 Task: Open Card Card0000000259 in Board Board0000000065 in Workspace WS0000000022 in Trello. Add Member Ayush98111@gmail.com to Card Card0000000259 in Board Board0000000065 in Workspace WS0000000022 in Trello. Add Orange Label titled Label0000000259 to Card Card0000000259 in Board Board0000000065 in Workspace WS0000000022 in Trello. Add Checklist CL0000000259 to Card Card0000000259 in Board Board0000000065 in Workspace WS0000000022 in Trello. Add Dates with Start Date as Oct 01 2023 and Due Date as Oct 31 2023 to Card Card0000000259 in Board Board0000000065 in Workspace WS0000000022 in Trello
Action: Mouse scrolled (726, 559) with delta (0, 0)
Screenshot: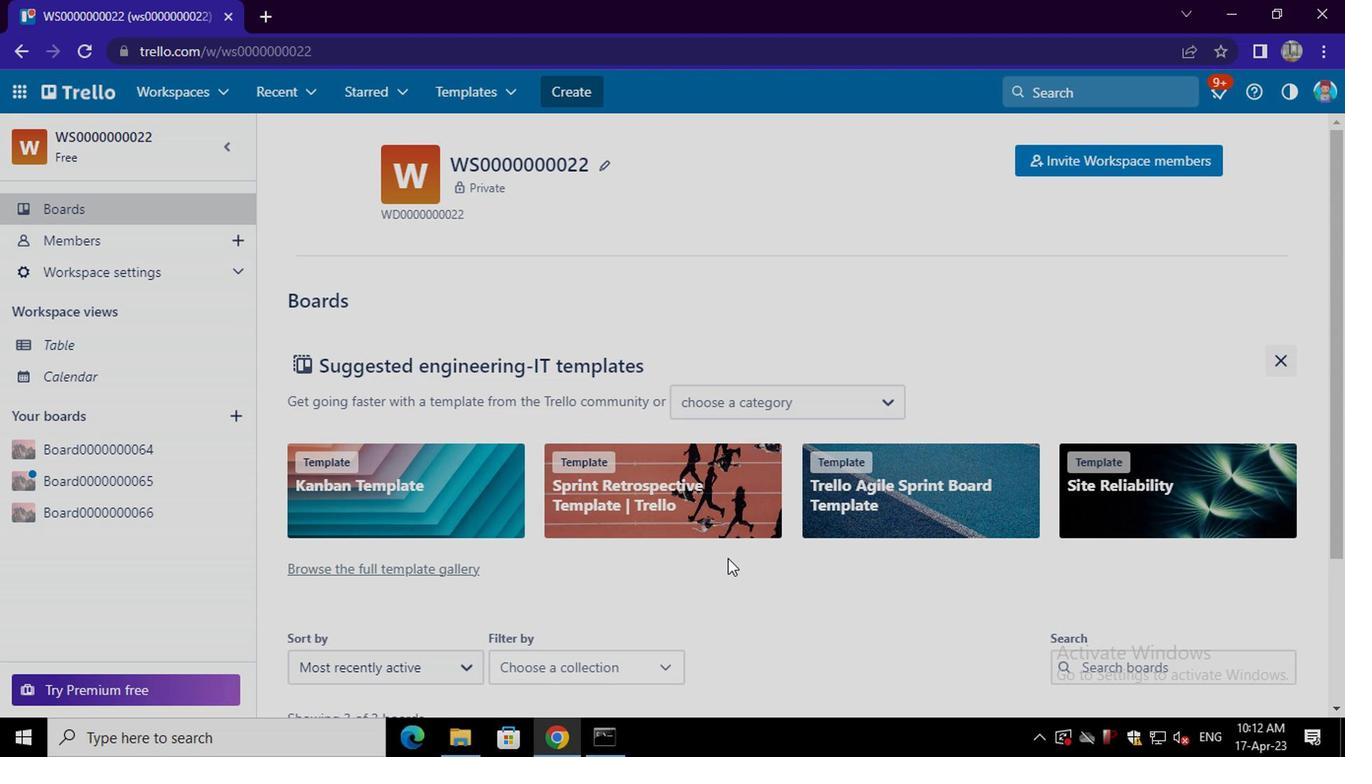 
Action: Mouse scrolled (726, 559) with delta (0, 0)
Screenshot: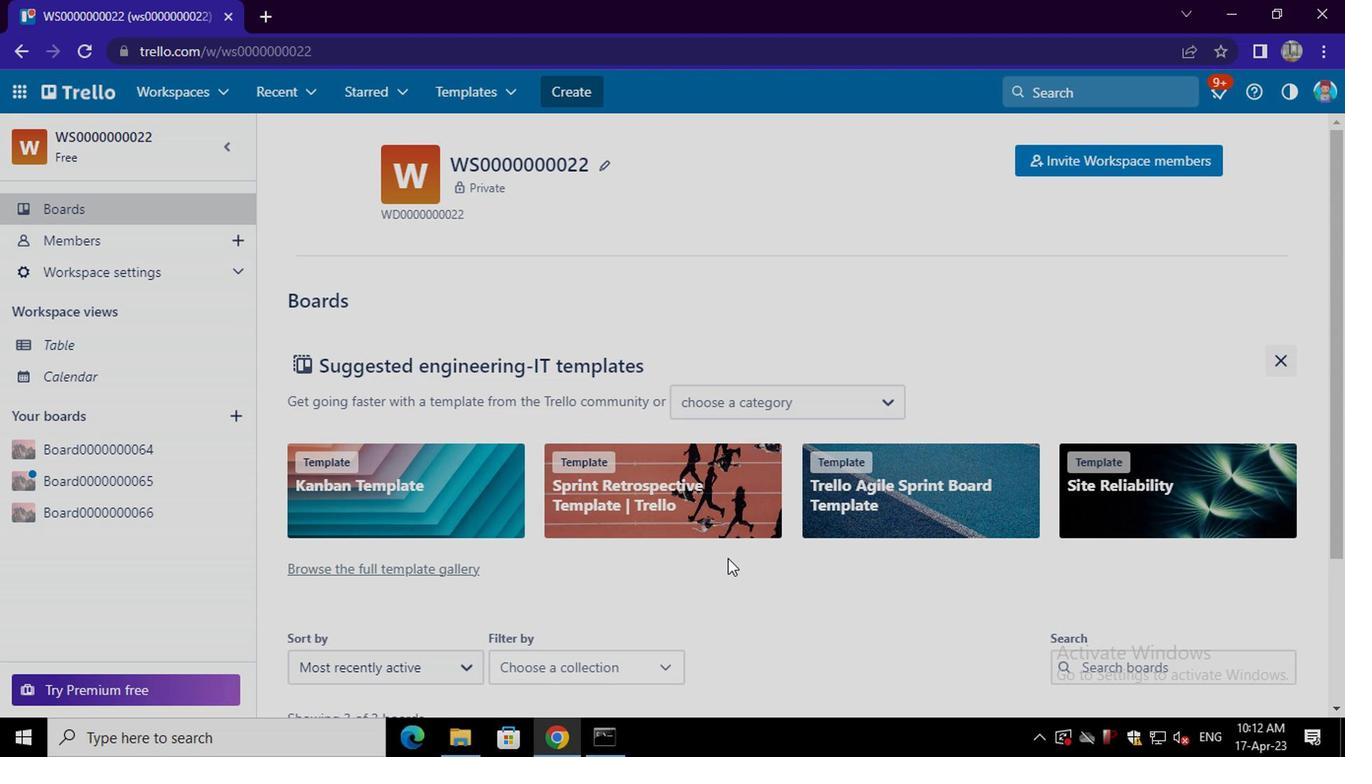 
Action: Mouse scrolled (726, 559) with delta (0, 0)
Screenshot: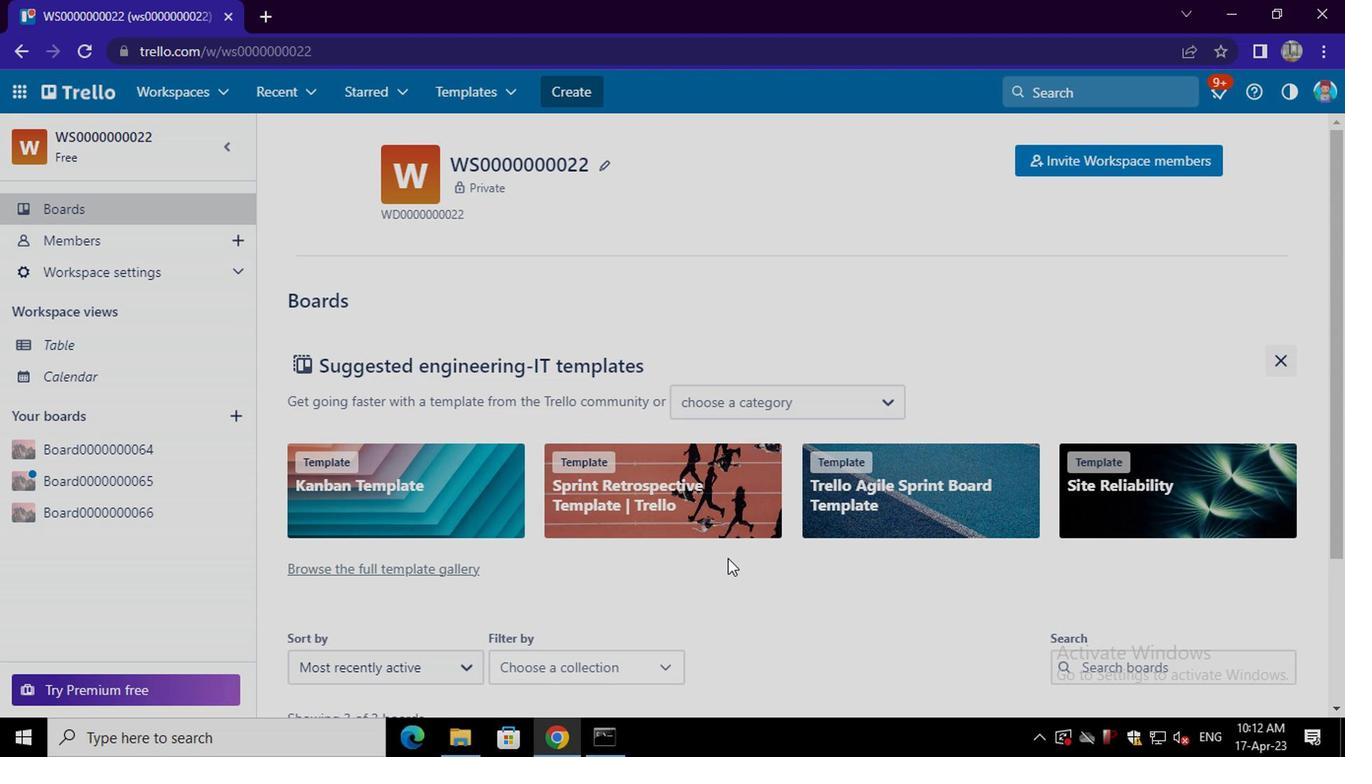 
Action: Mouse scrolled (726, 559) with delta (0, 0)
Screenshot: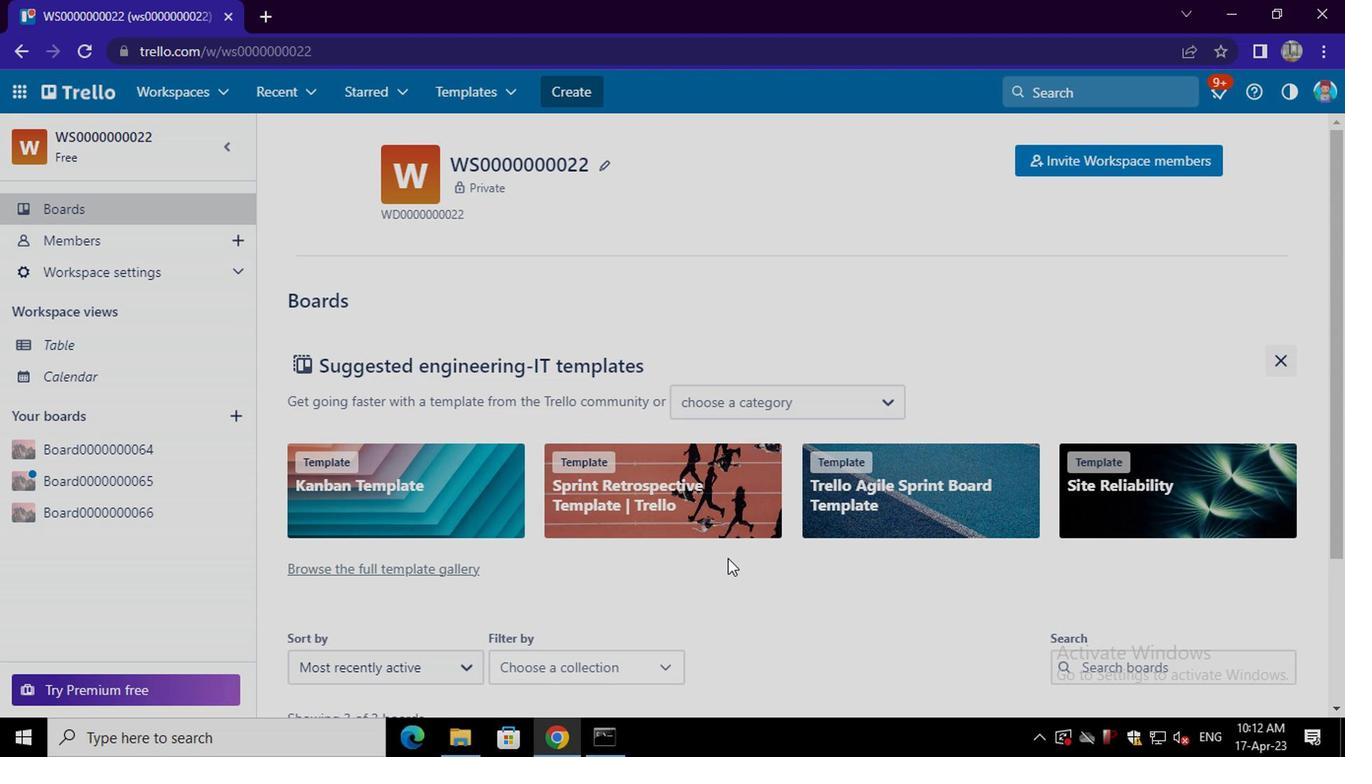 
Action: Mouse moved to (698, 592)
Screenshot: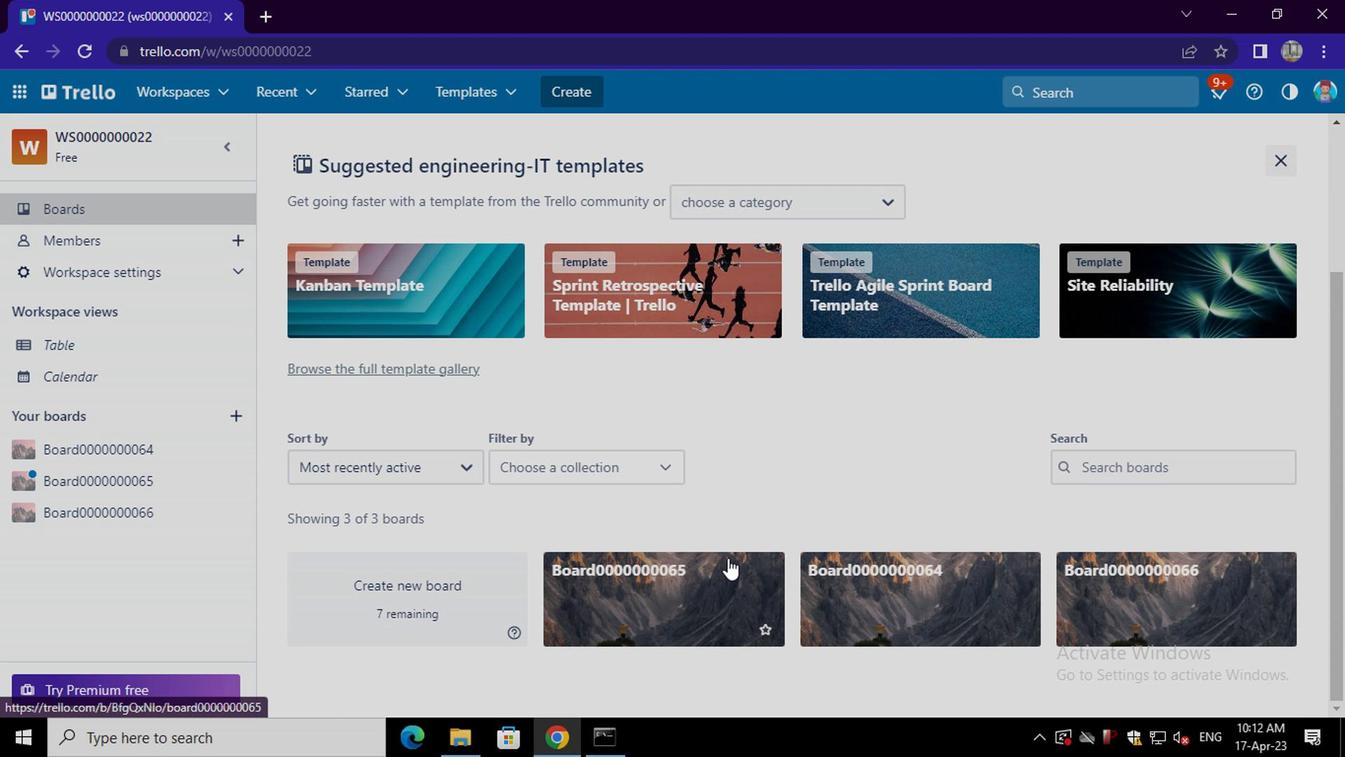
Action: Mouse pressed left at (698, 592)
Screenshot: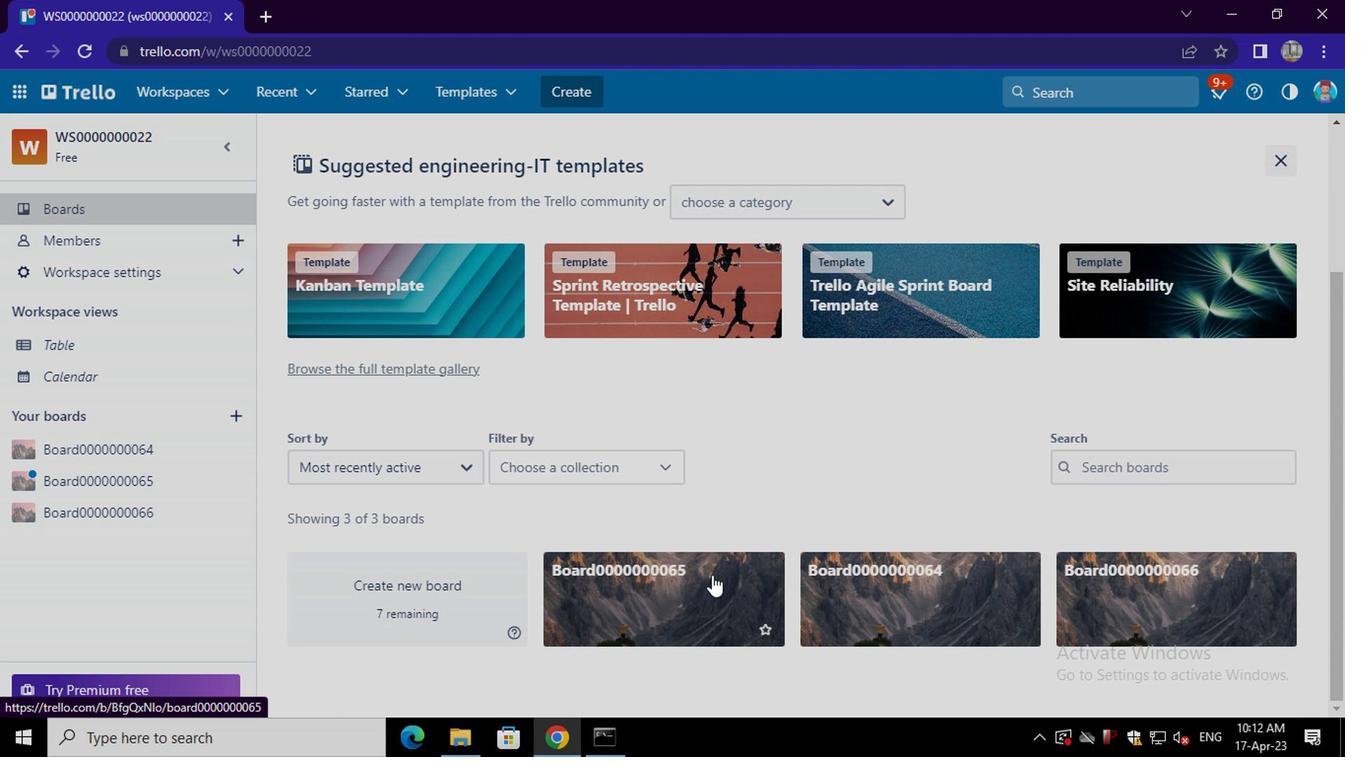 
Action: Mouse moved to (513, 524)
Screenshot: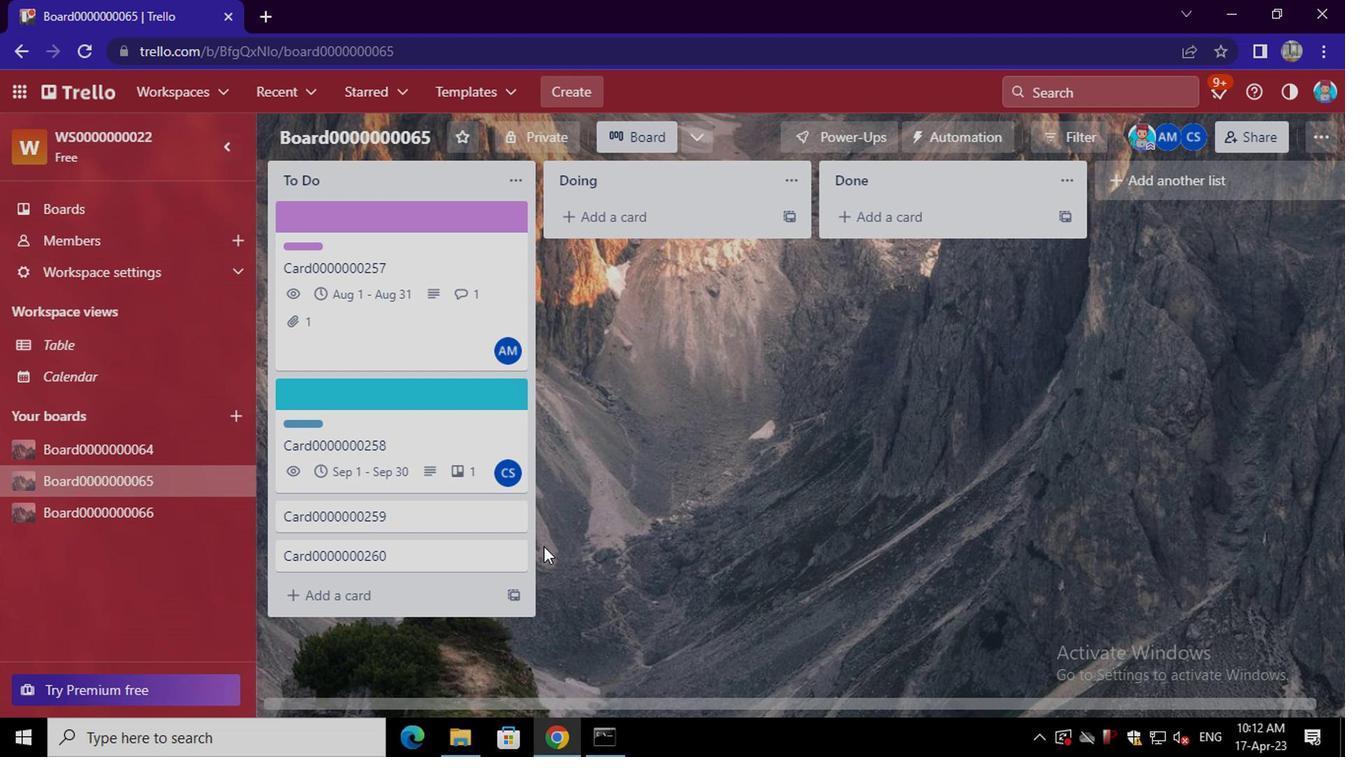 
Action: Mouse pressed left at (513, 524)
Screenshot: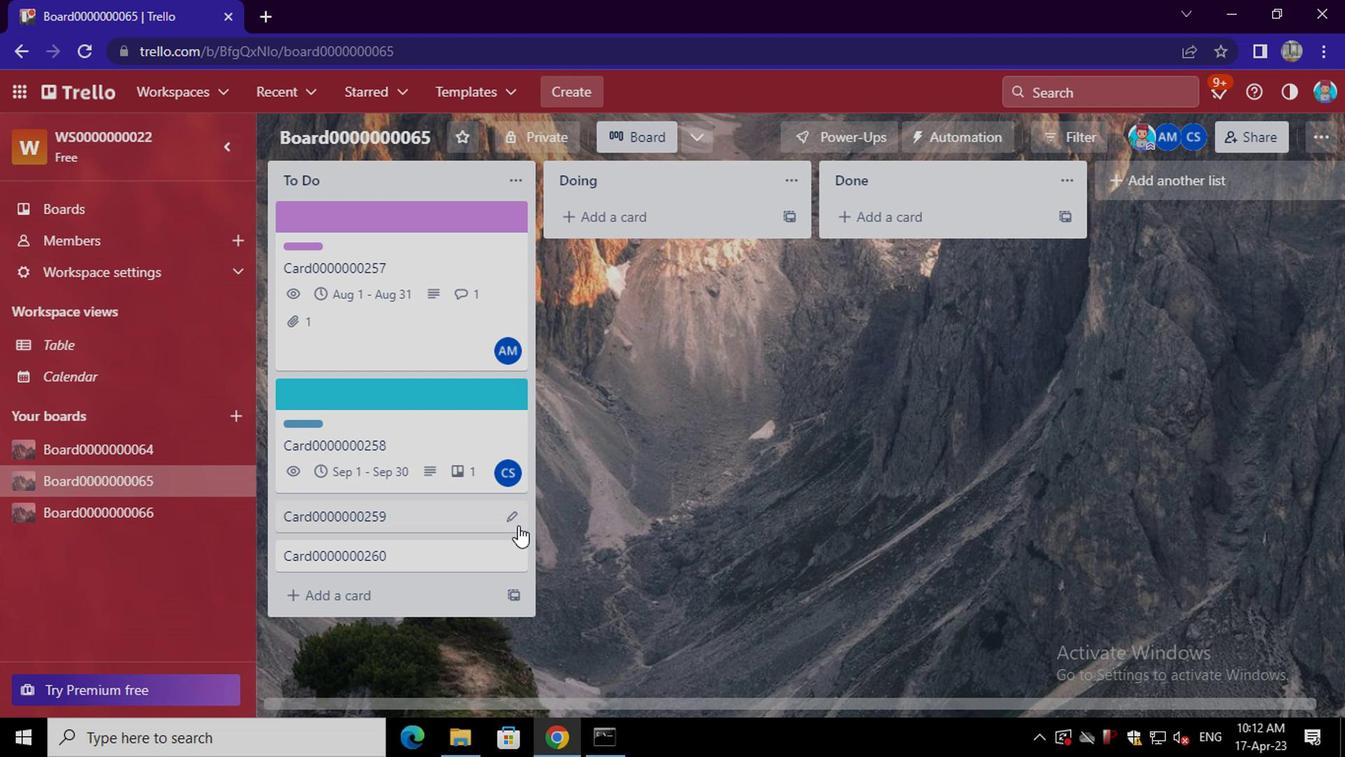 
Action: Mouse moved to (605, 375)
Screenshot: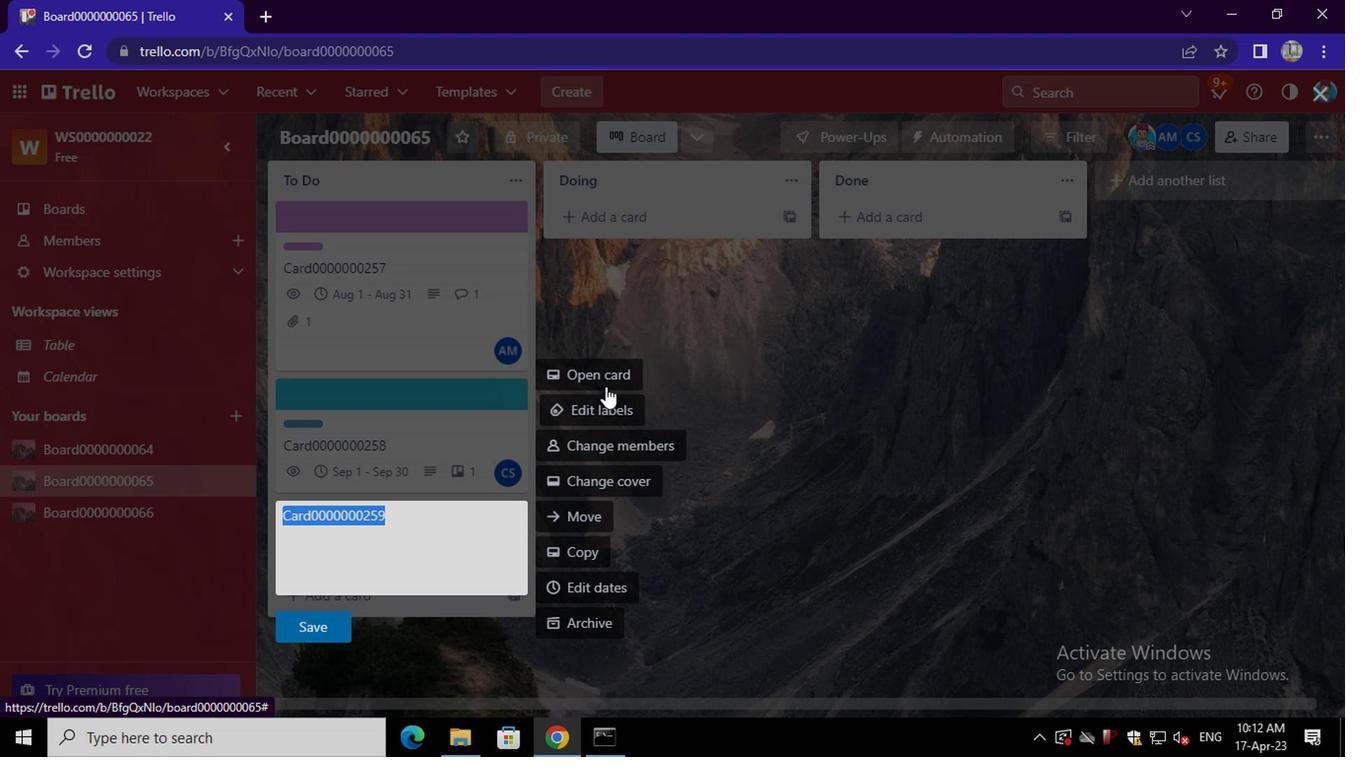 
Action: Mouse pressed left at (605, 375)
Screenshot: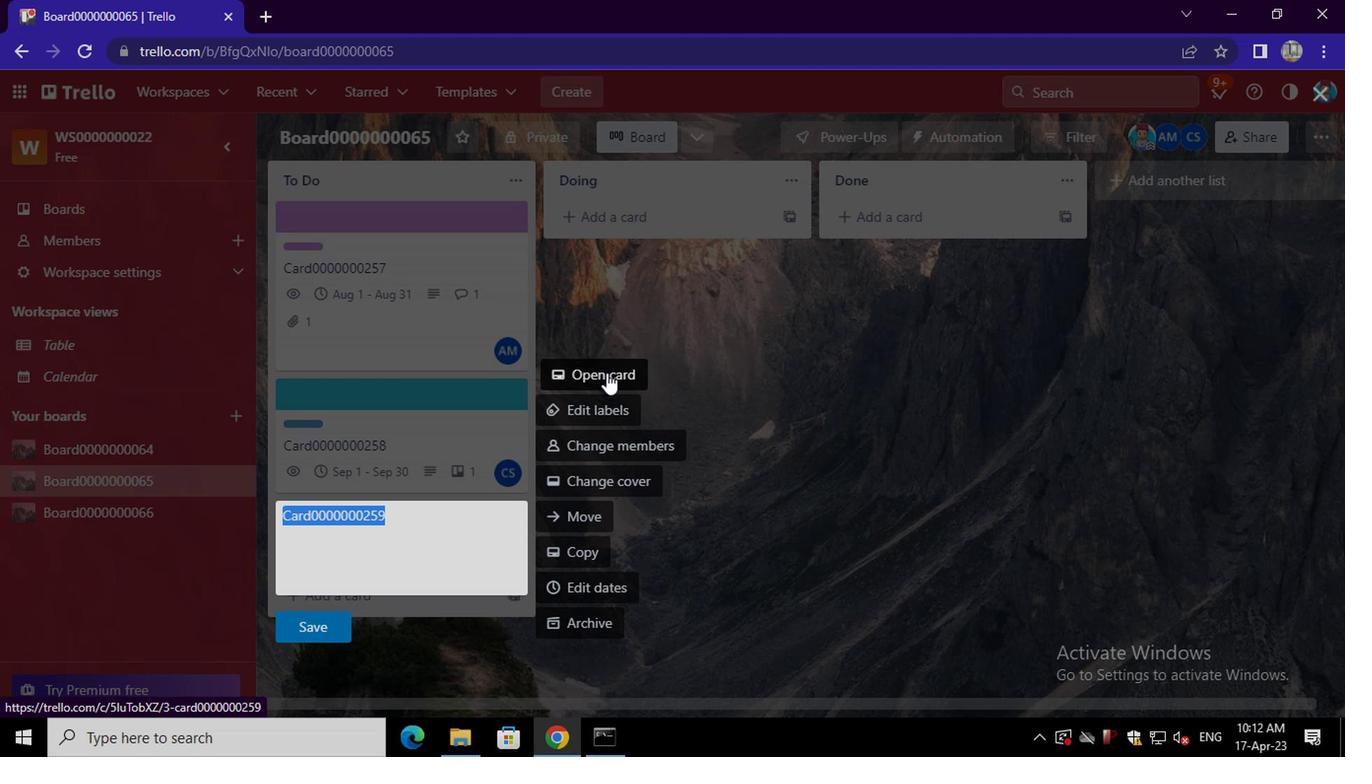 
Action: Mouse moved to (953, 312)
Screenshot: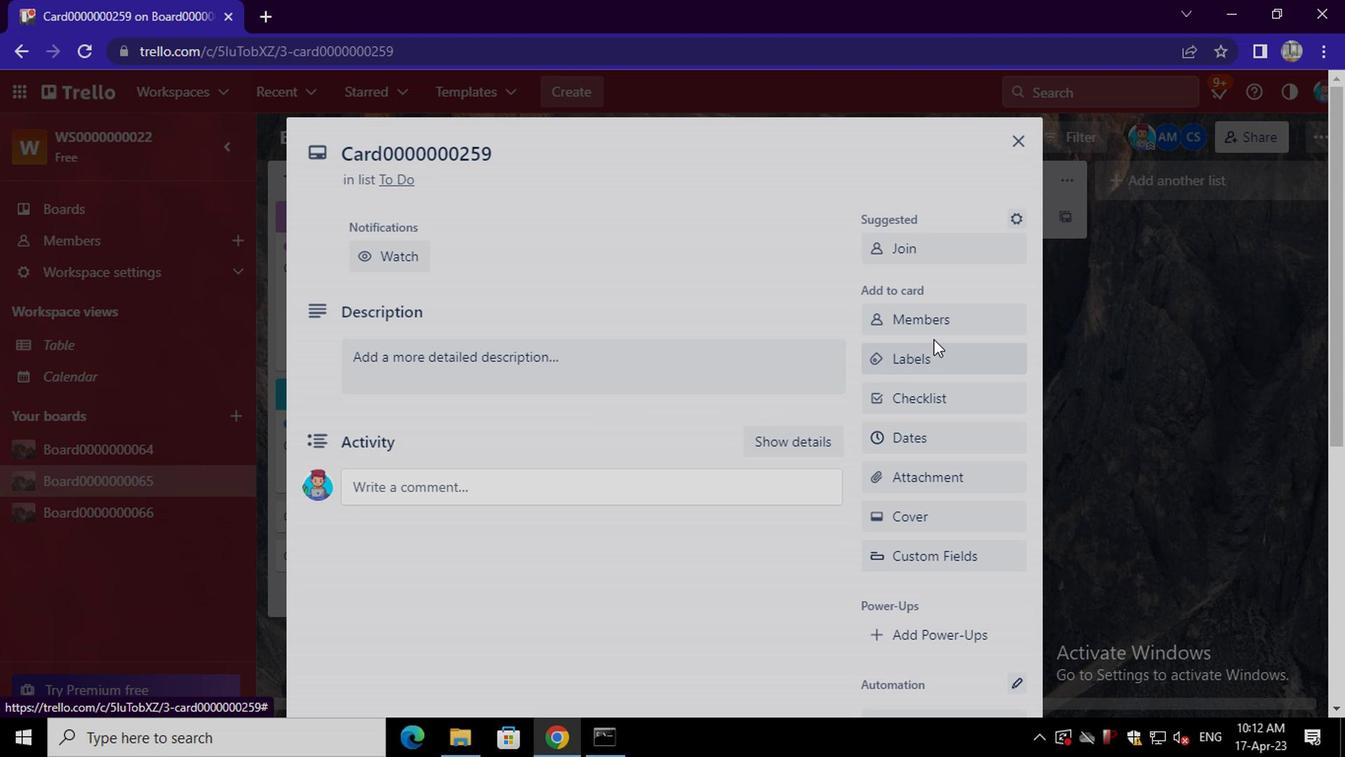 
Action: Mouse pressed left at (953, 312)
Screenshot: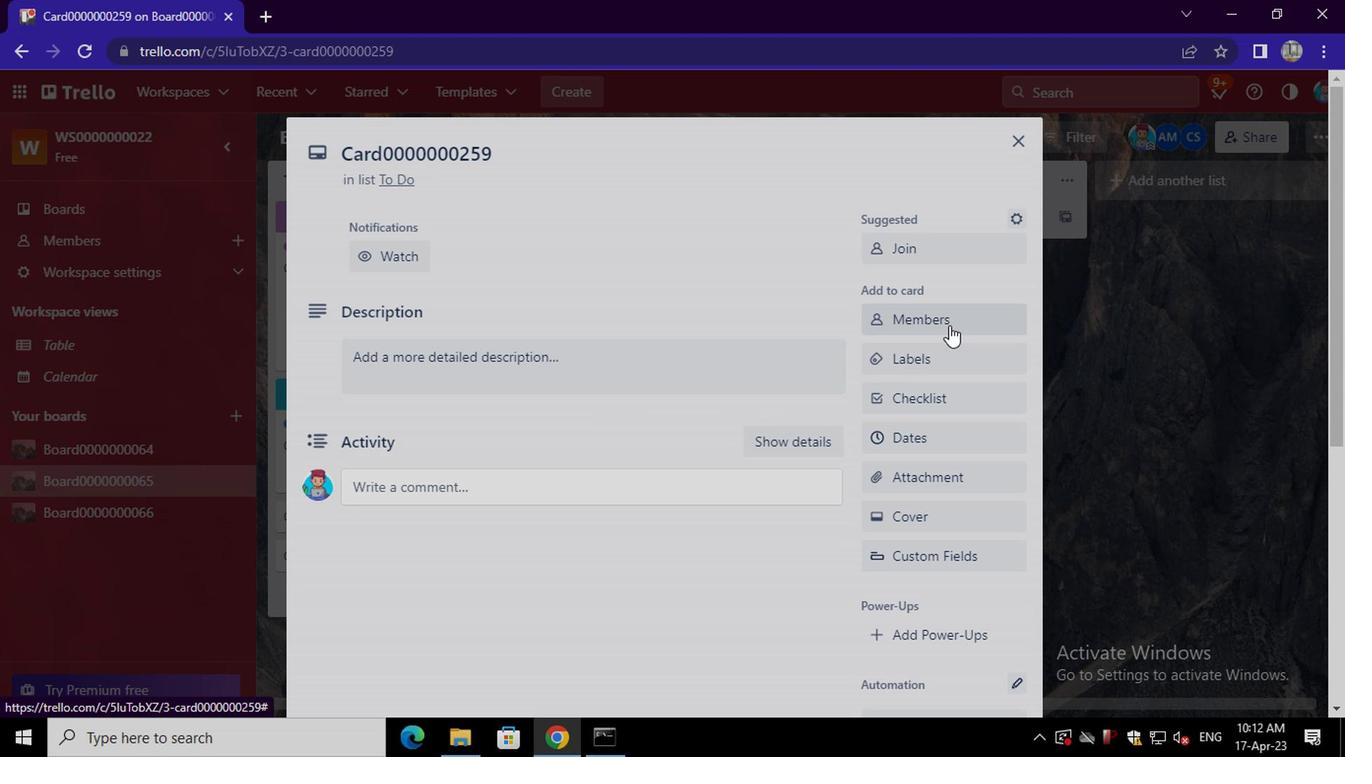 
Action: Mouse moved to (930, 407)
Screenshot: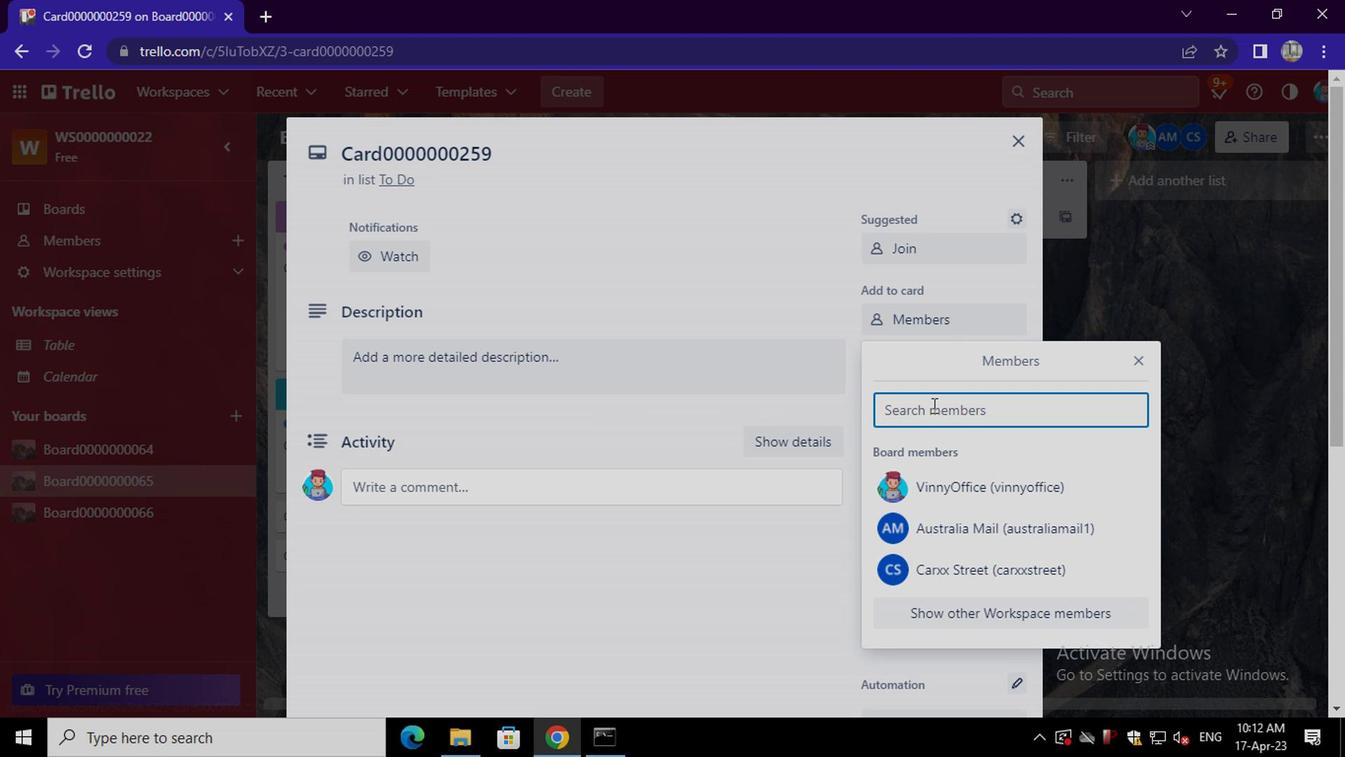 
Action: Mouse pressed left at (930, 407)
Screenshot: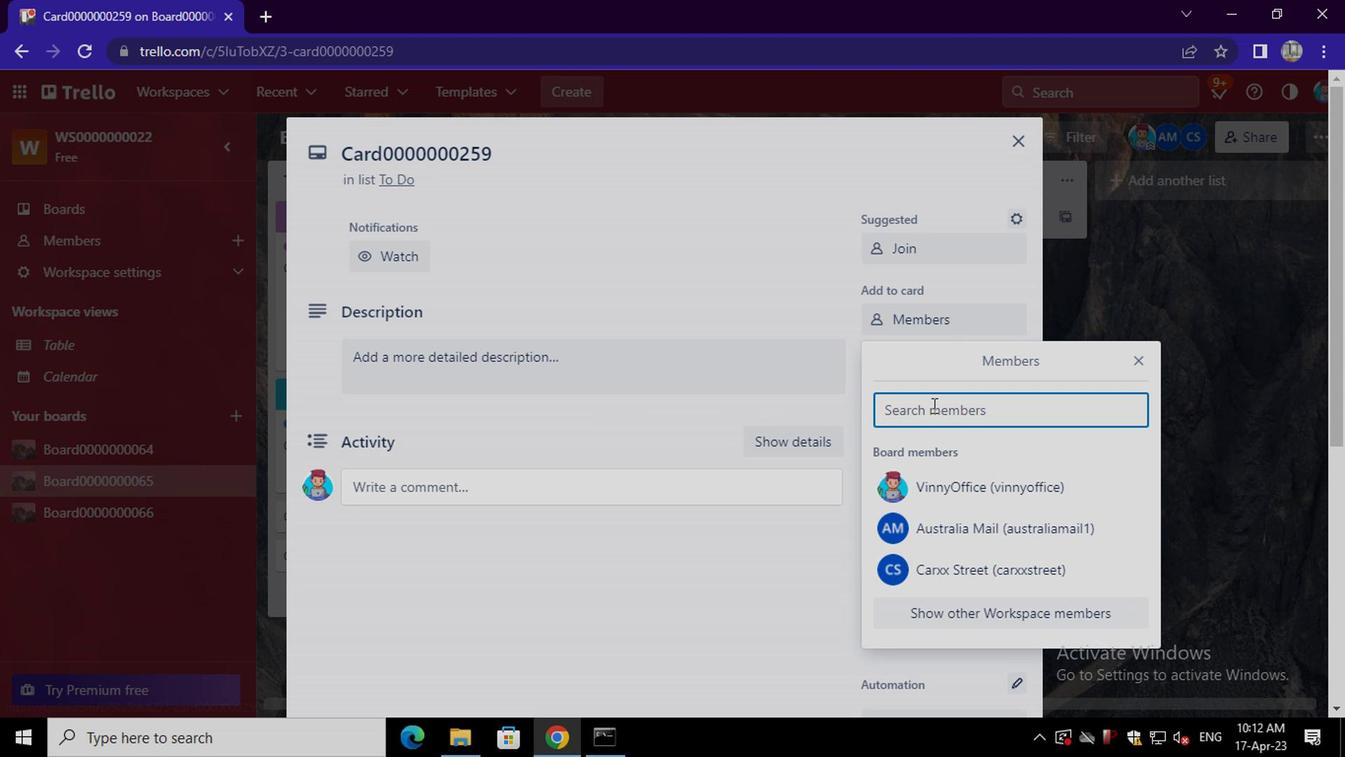 
Action: Mouse moved to (931, 407)
Screenshot: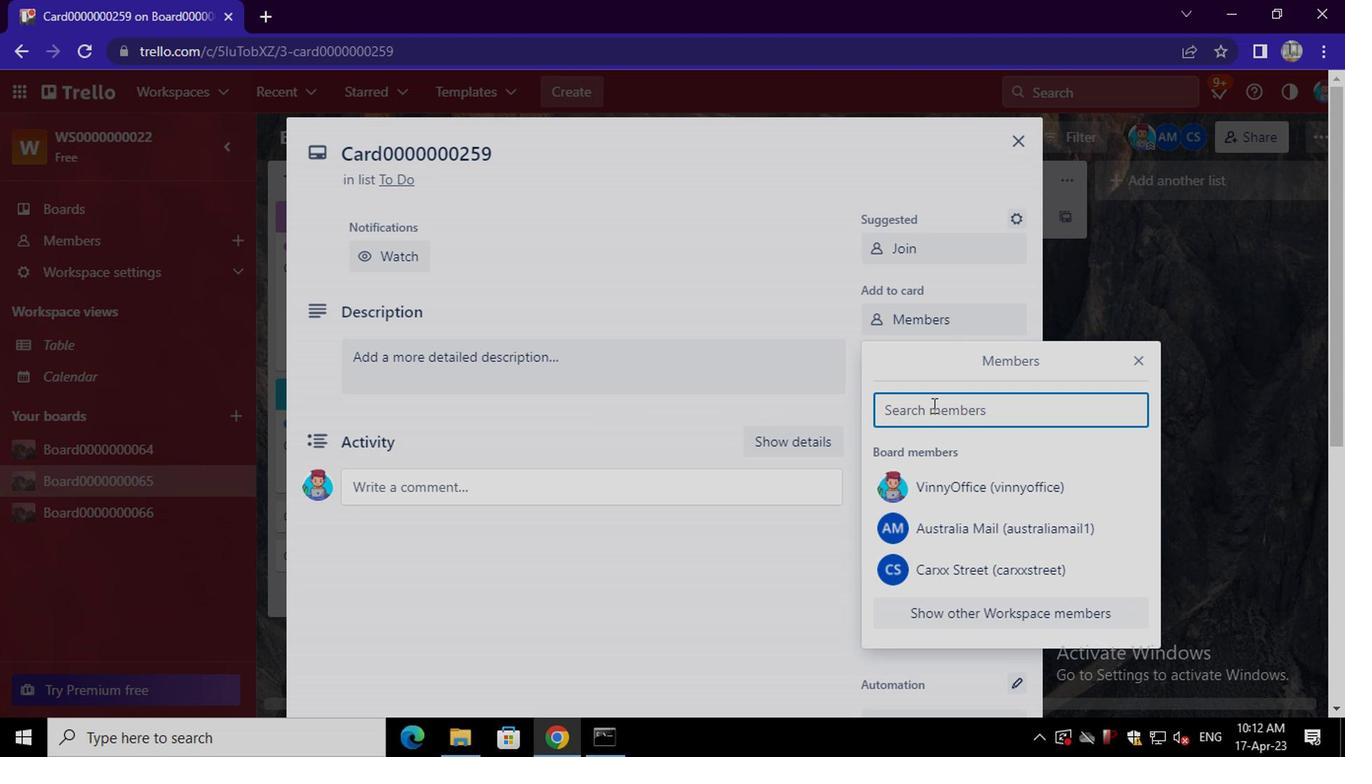 
Action: Key pressed <Key.shift>AYUSH98111<Key.shift>@GMAIL.COM
Screenshot: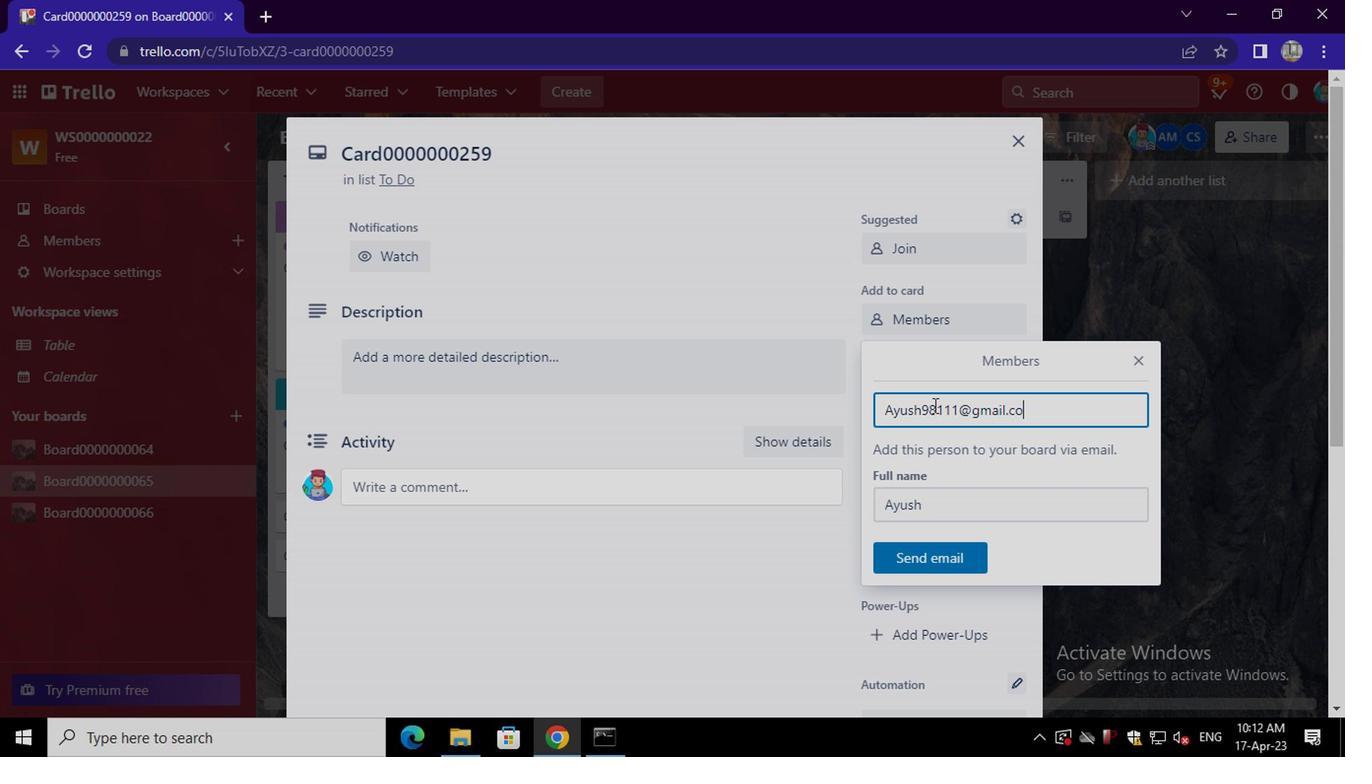 
Action: Mouse moved to (966, 562)
Screenshot: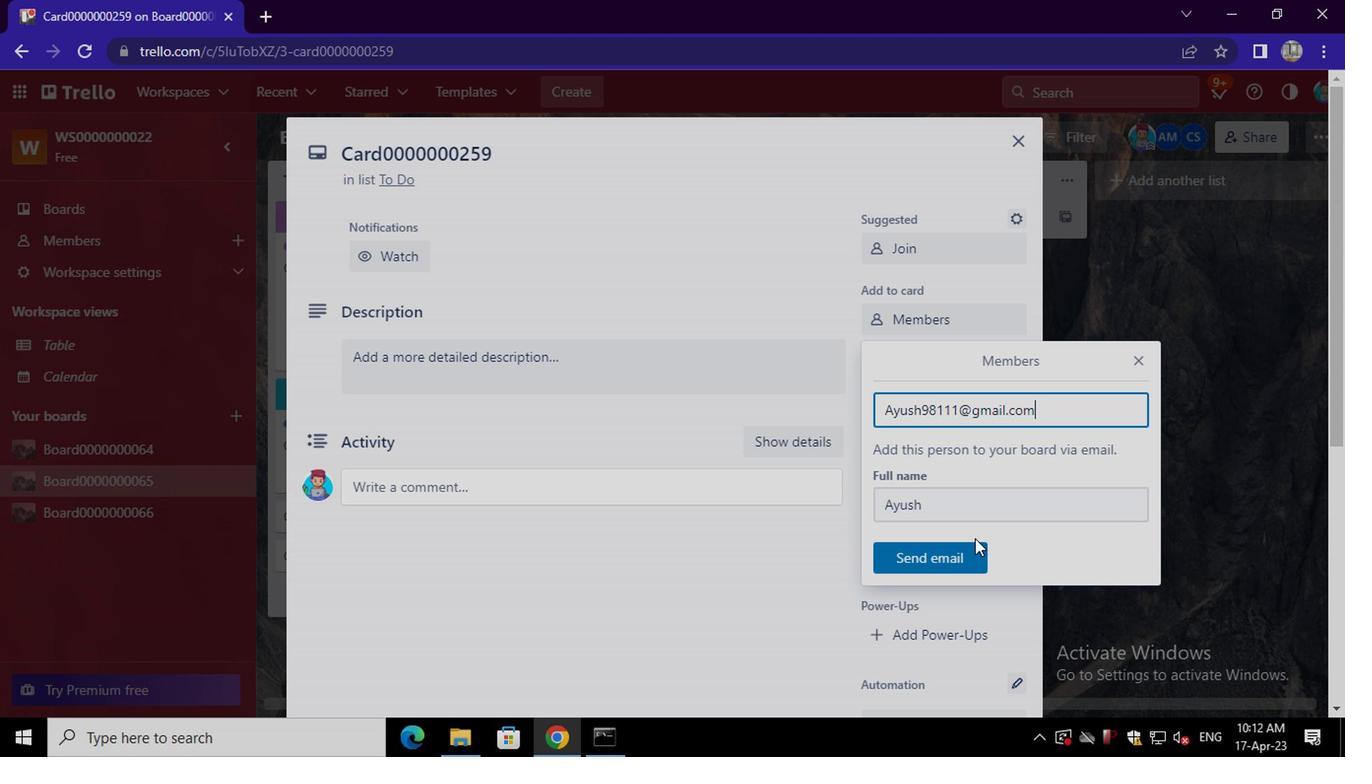 
Action: Mouse pressed left at (966, 562)
Screenshot: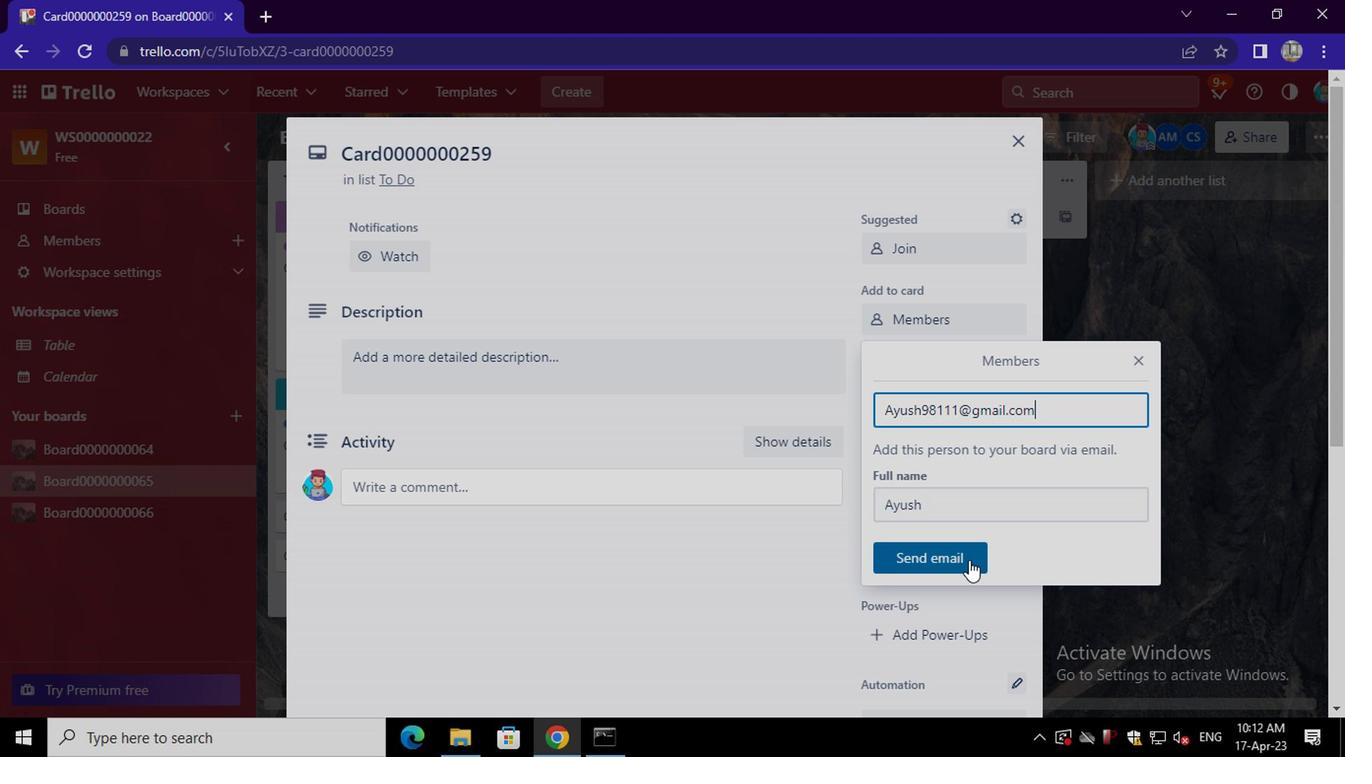 
Action: Mouse moved to (923, 356)
Screenshot: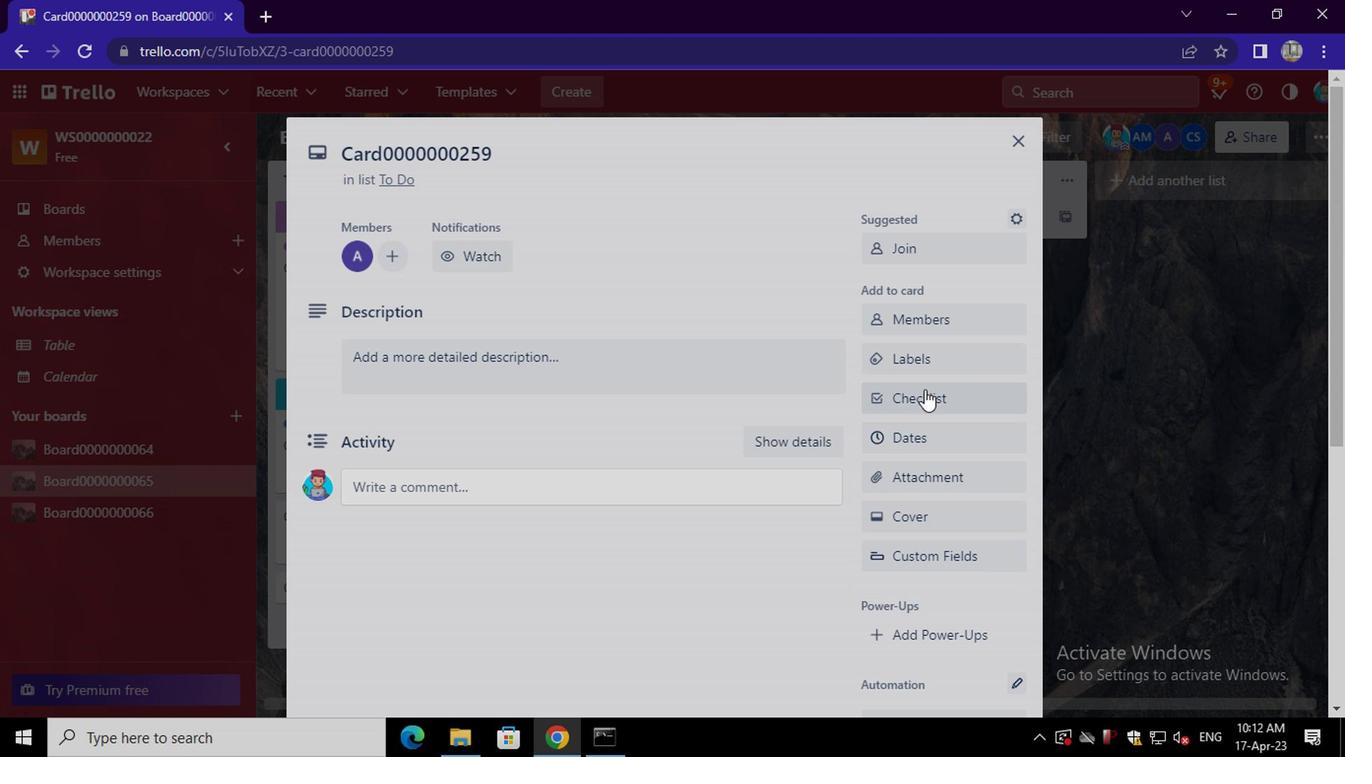 
Action: Mouse pressed left at (923, 356)
Screenshot: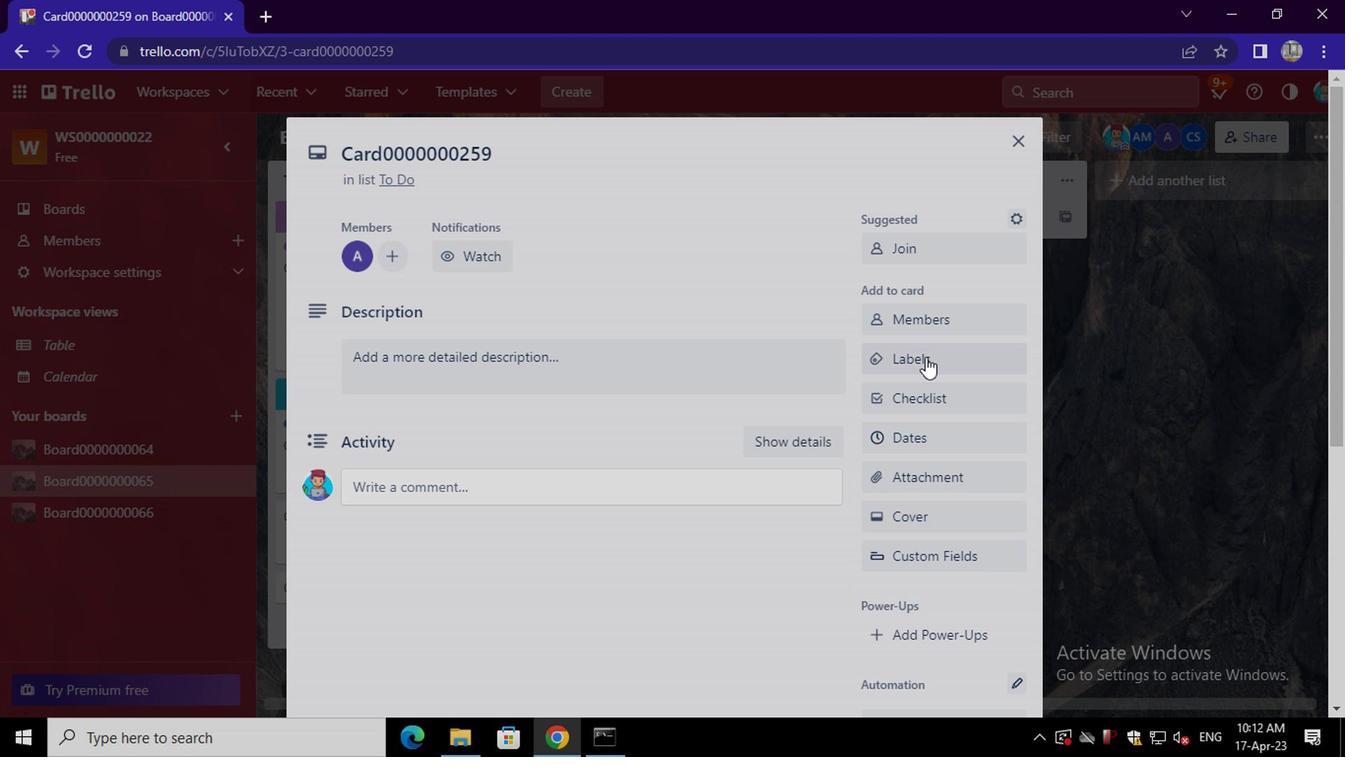 
Action: Mouse moved to (963, 194)
Screenshot: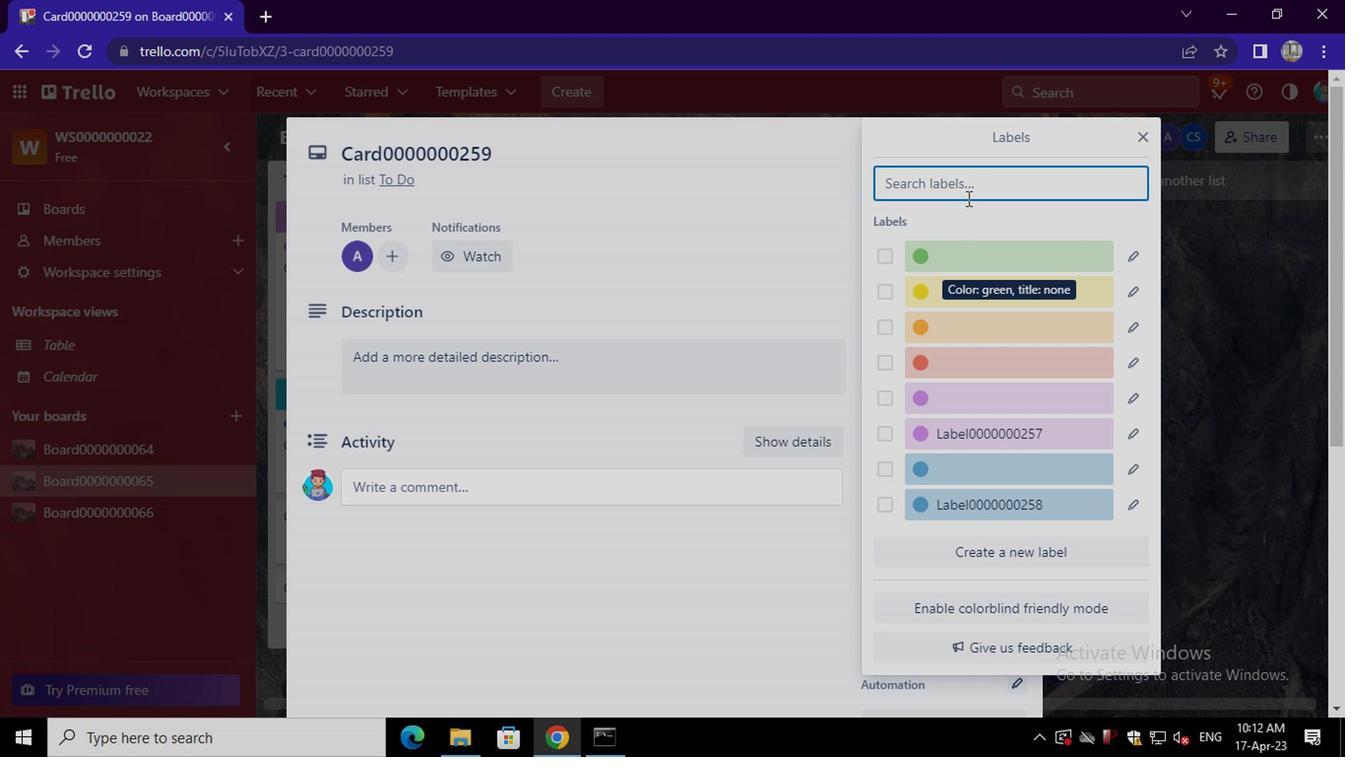 
Action: Mouse pressed left at (963, 194)
Screenshot: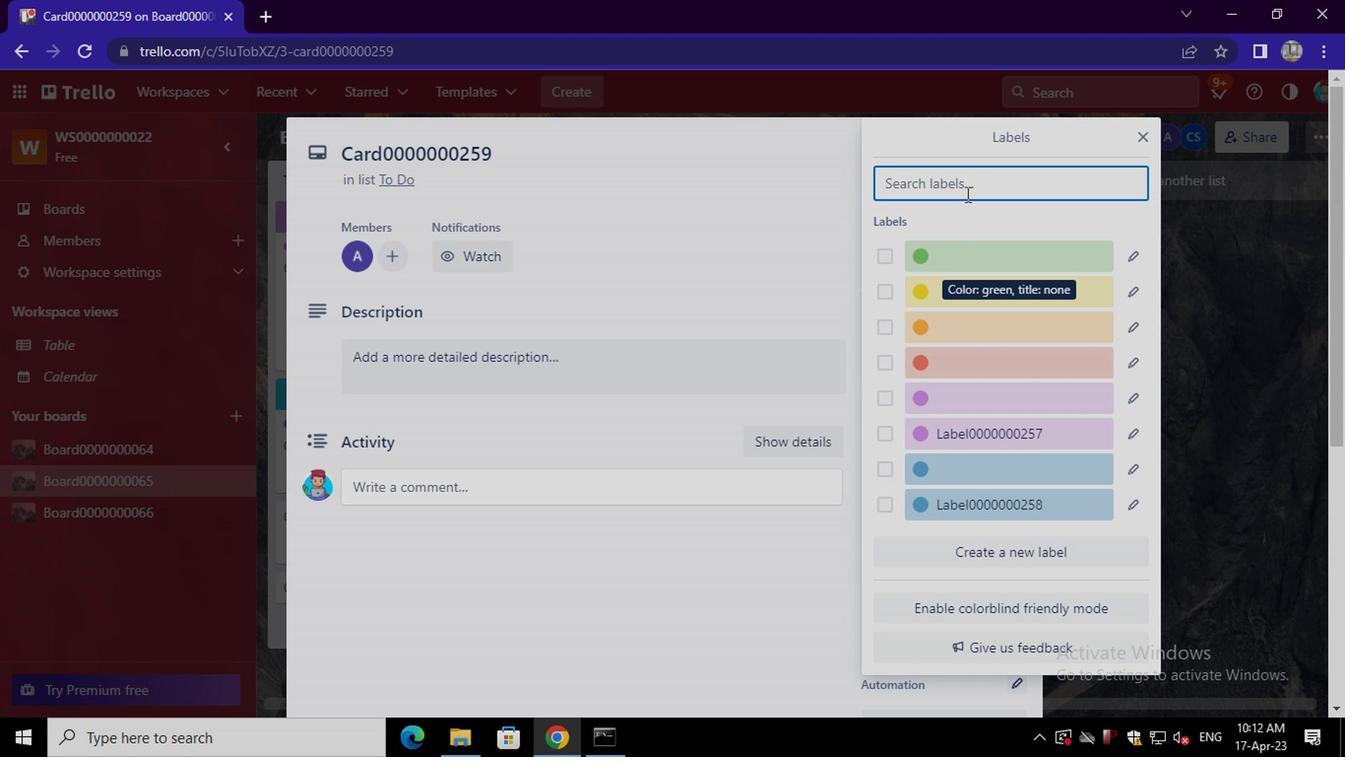 
Action: Key pressed <Key.shift>LABEL0000000259
Screenshot: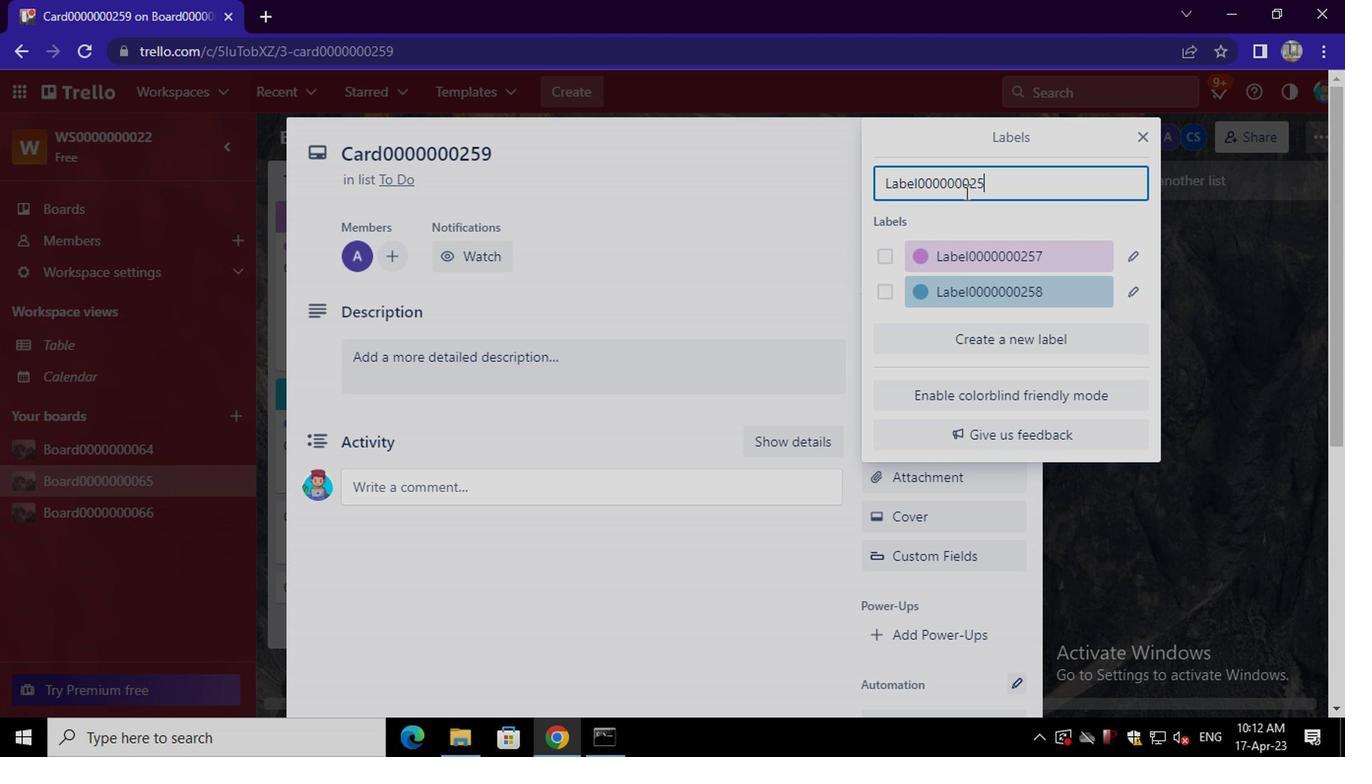 
Action: Mouse moved to (988, 517)
Screenshot: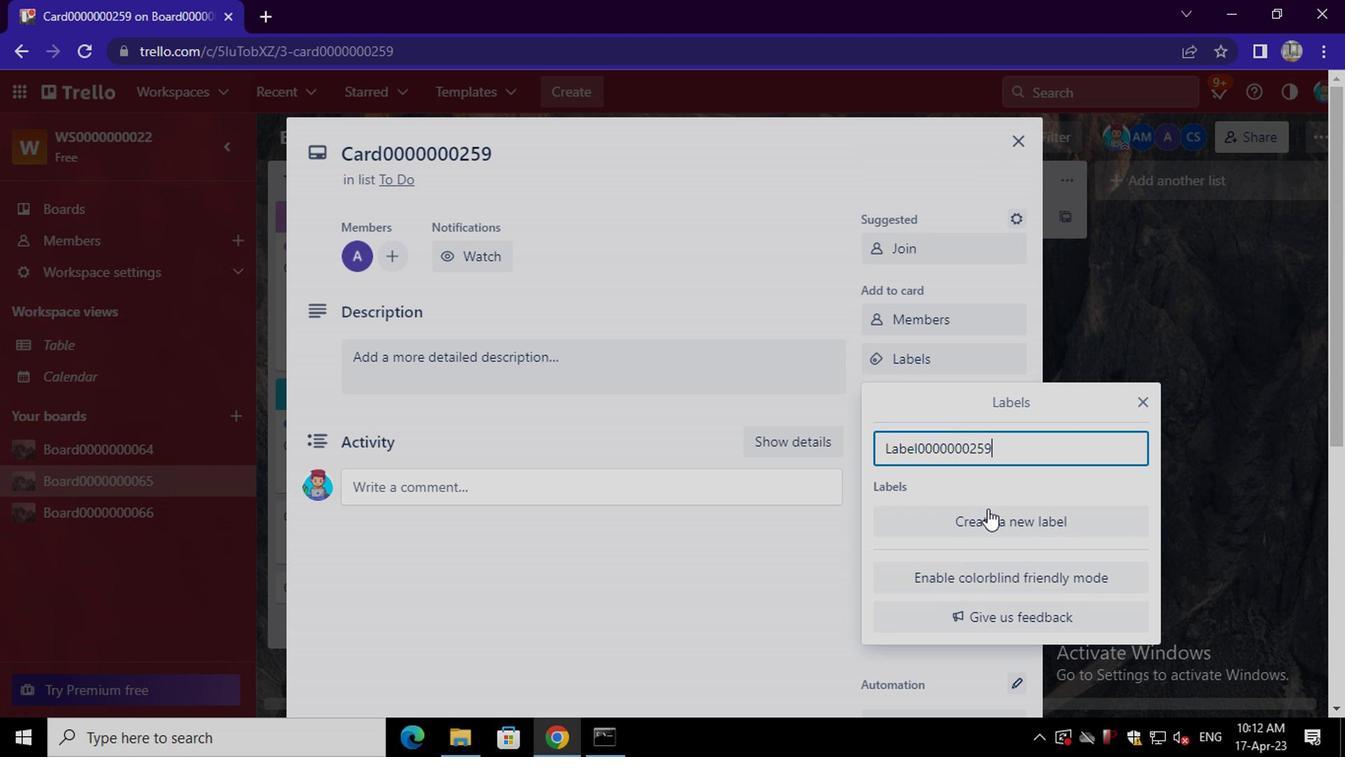 
Action: Mouse pressed left at (988, 517)
Screenshot: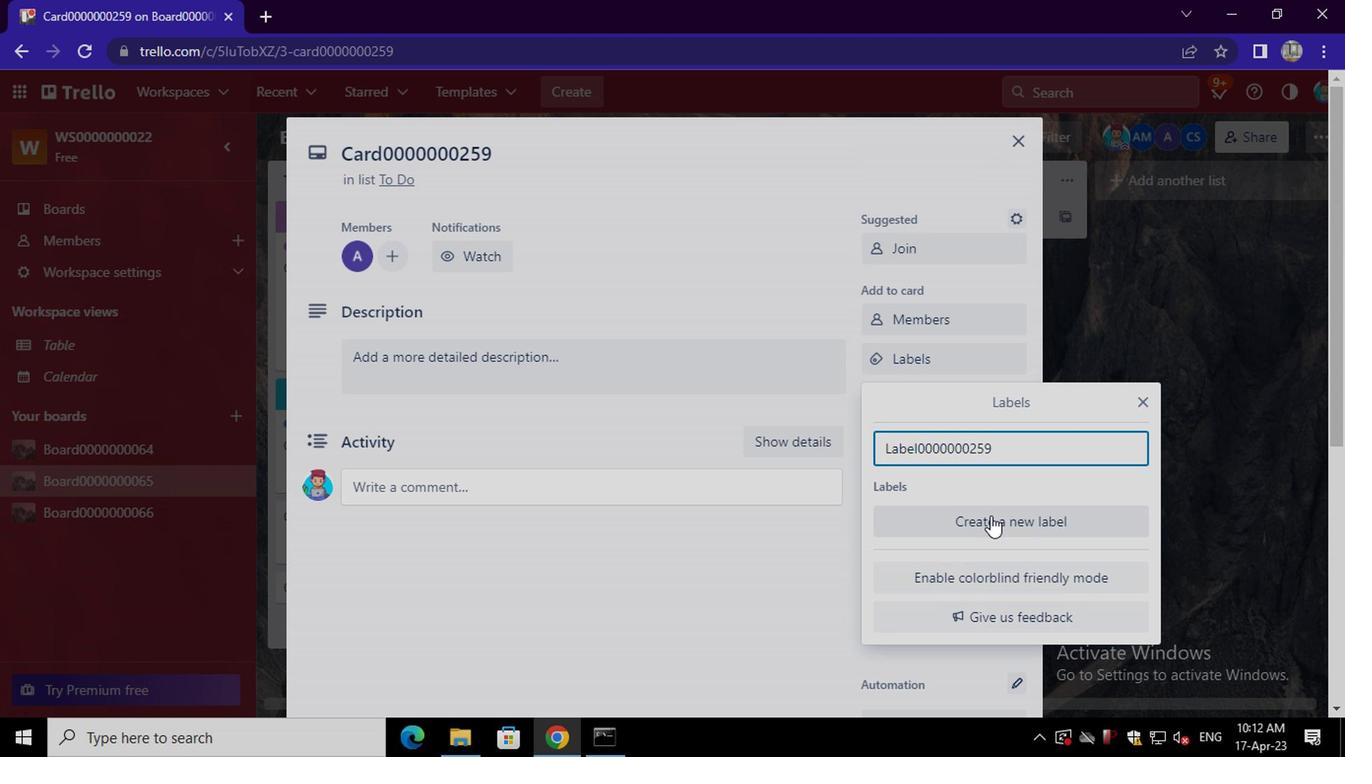 
Action: Mouse moved to (997, 424)
Screenshot: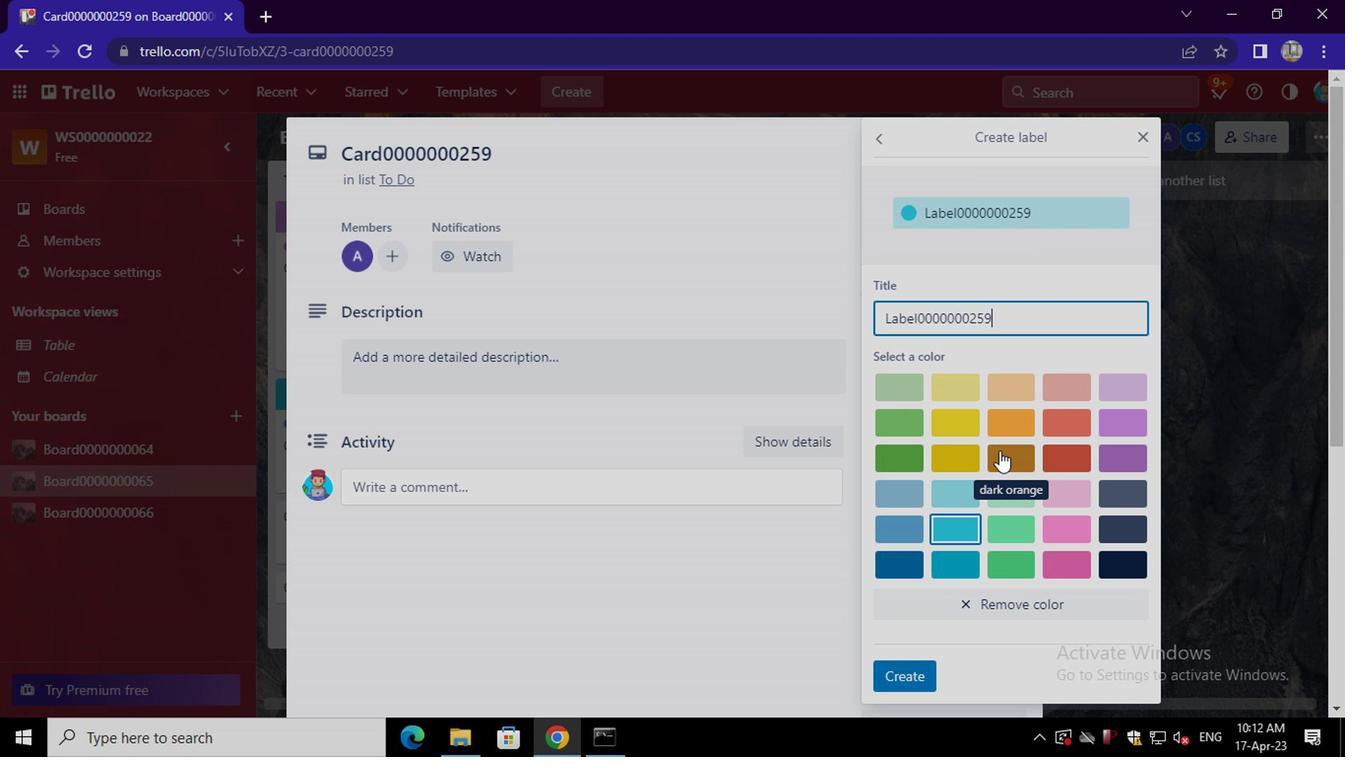 
Action: Mouse pressed left at (997, 424)
Screenshot: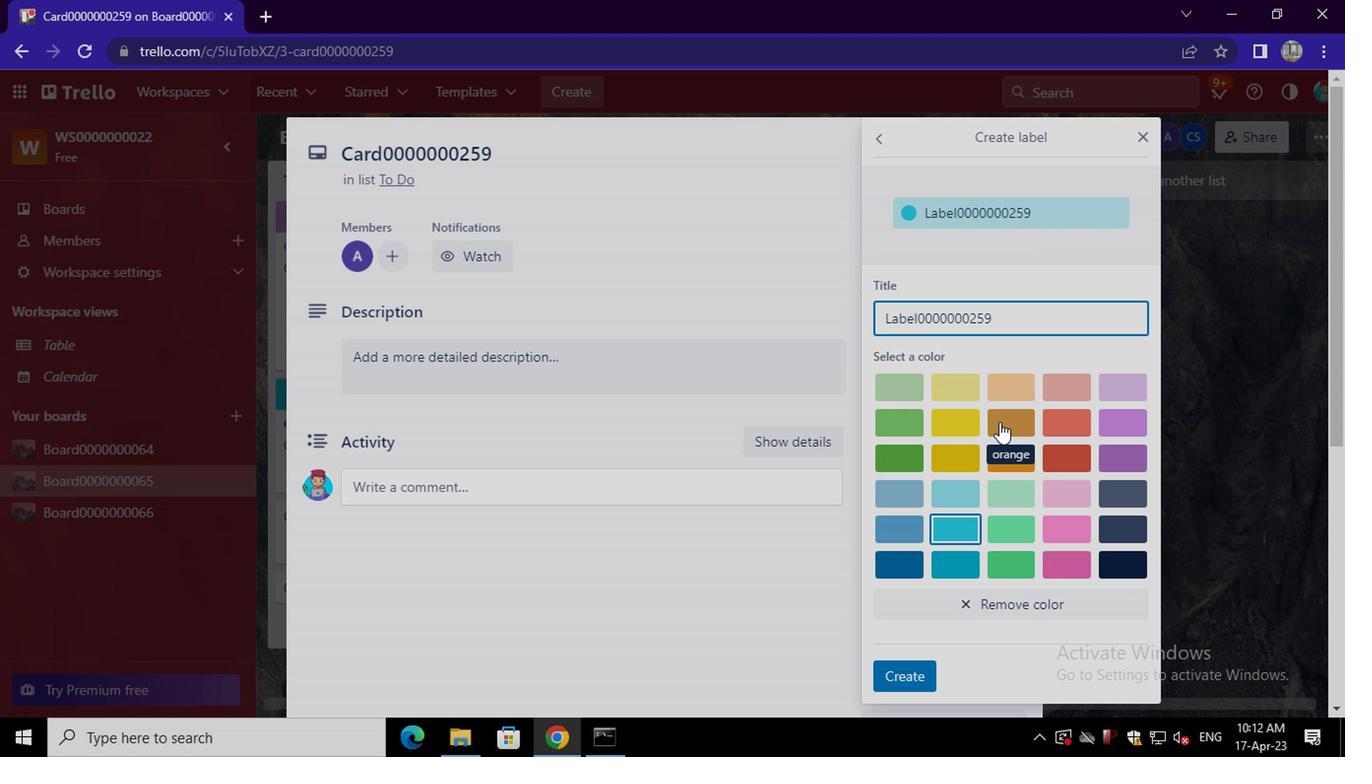 
Action: Mouse moved to (916, 672)
Screenshot: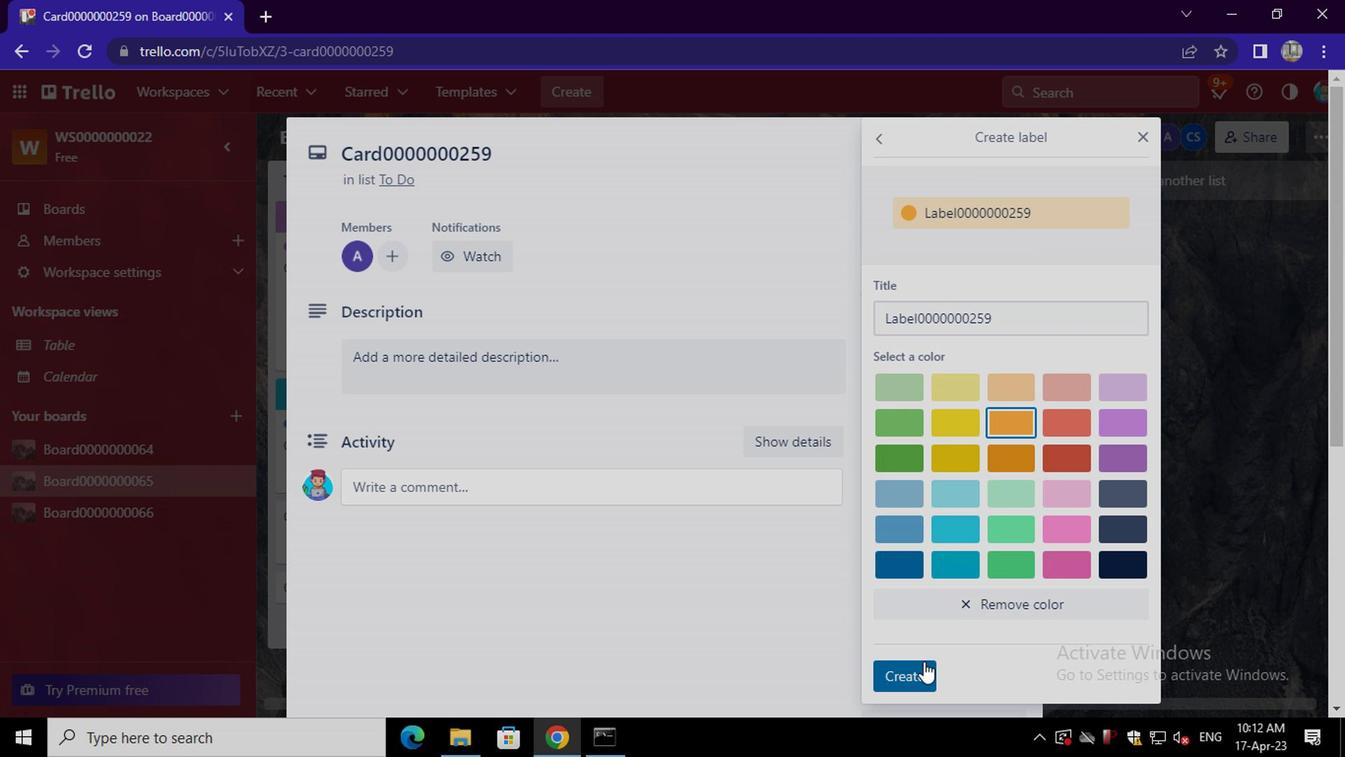 
Action: Mouse pressed left at (916, 672)
Screenshot: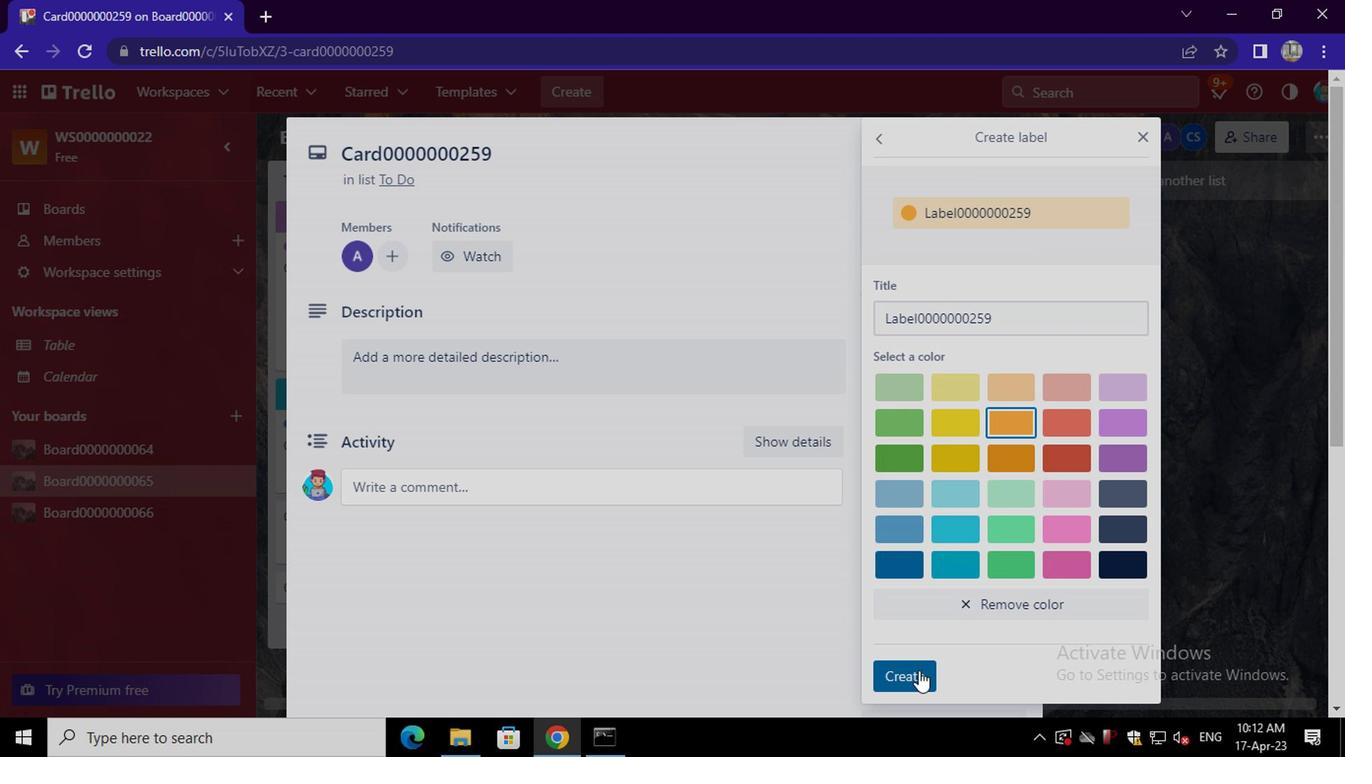 
Action: Mouse moved to (792, 613)
Screenshot: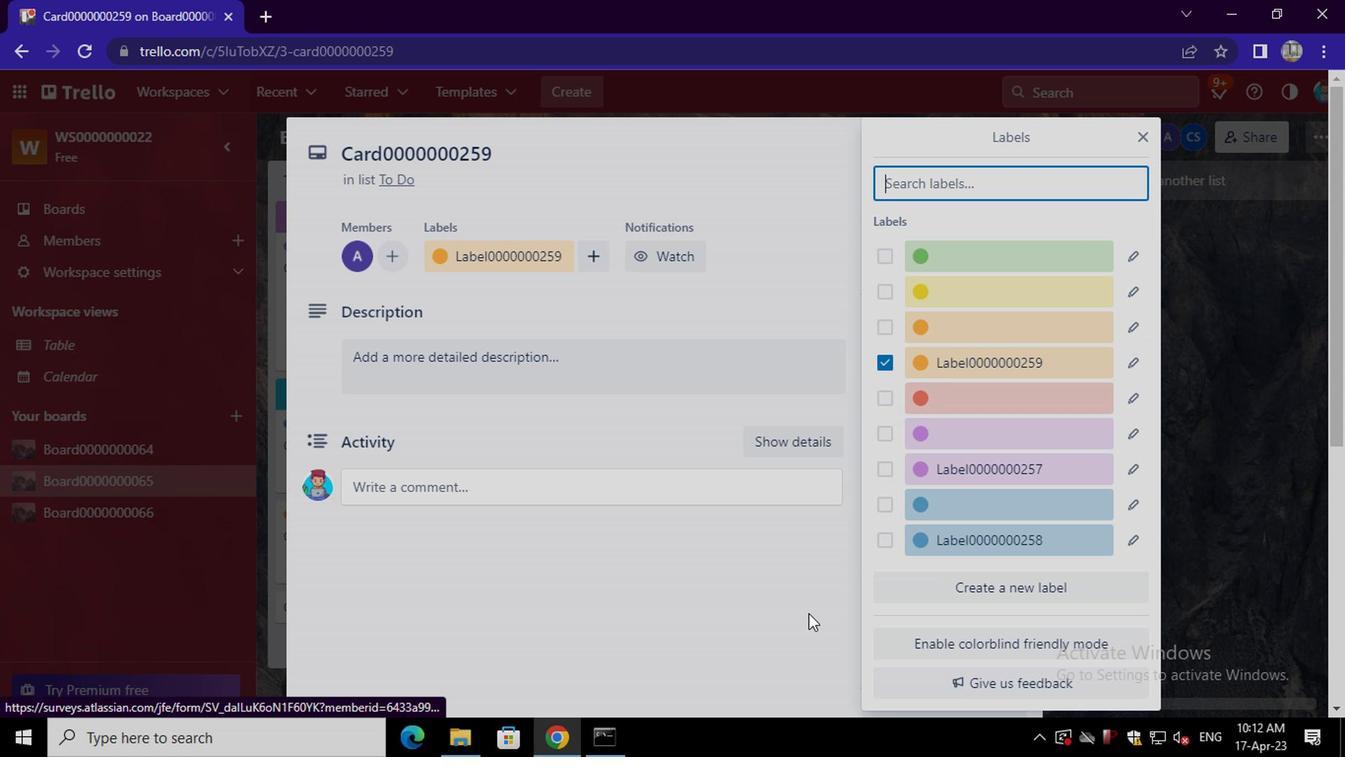 
Action: Mouse pressed left at (792, 613)
Screenshot: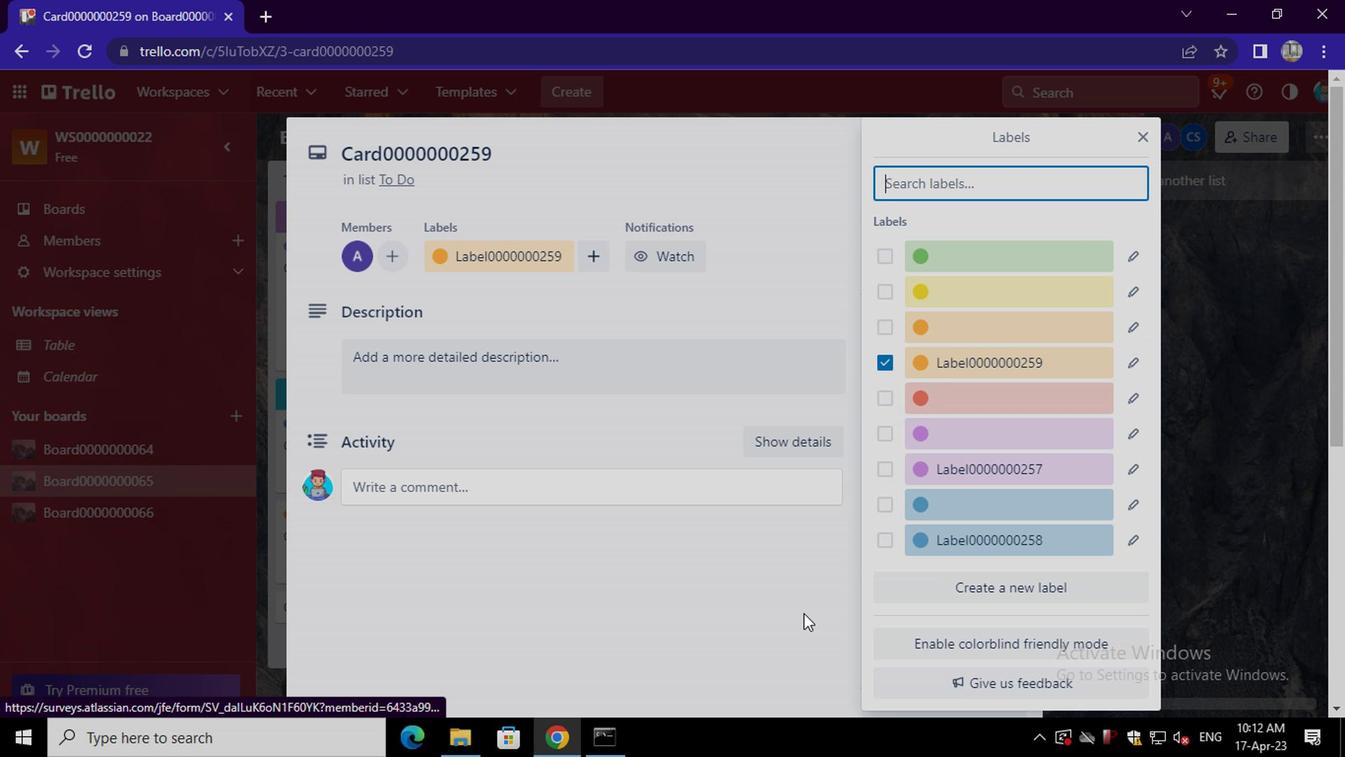
Action: Mouse moved to (927, 396)
Screenshot: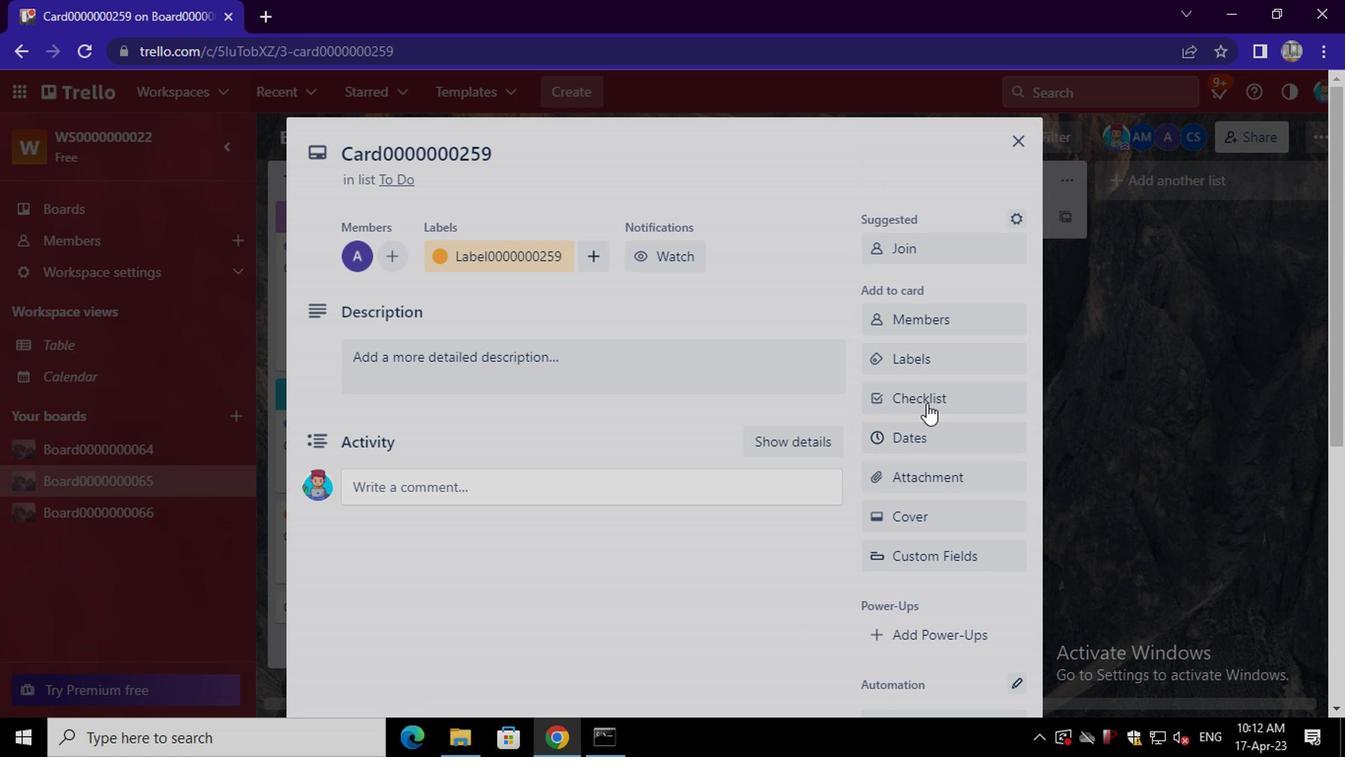 
Action: Mouse pressed left at (927, 396)
Screenshot: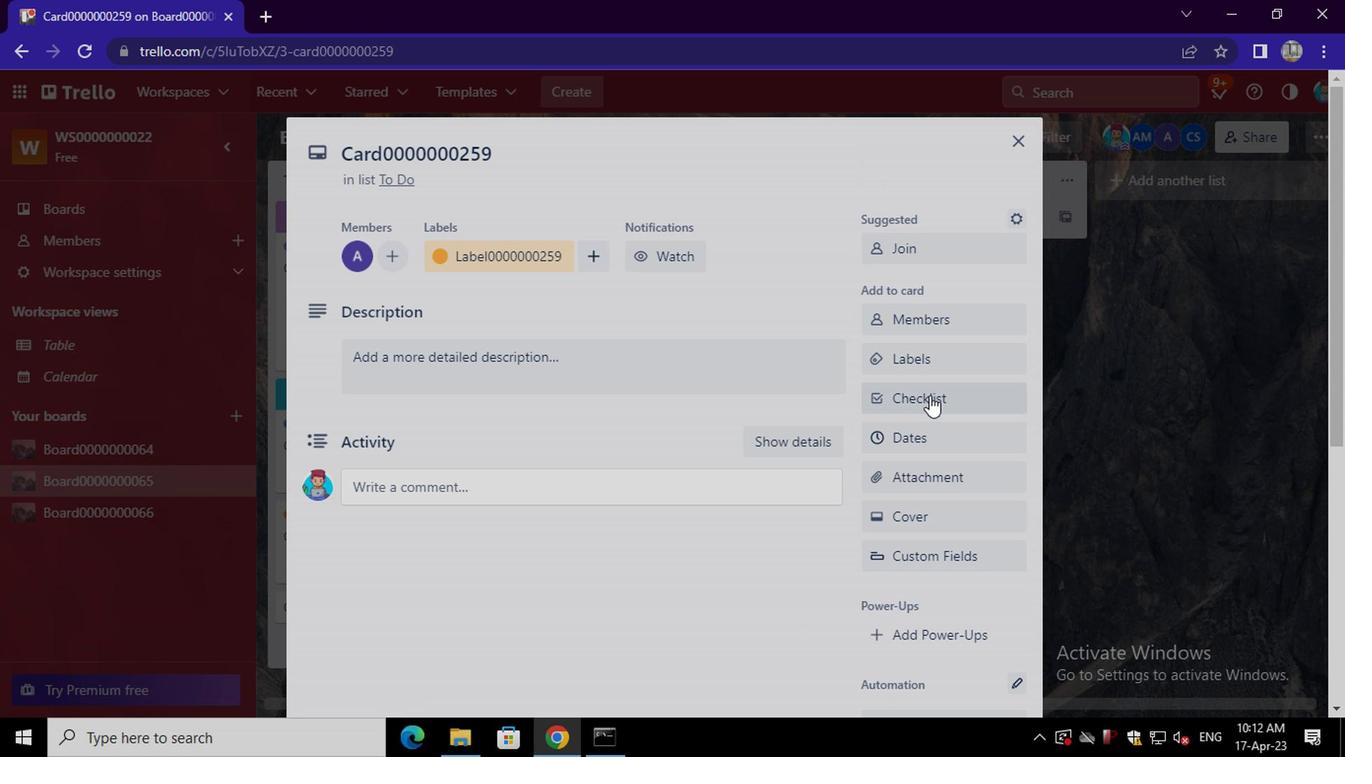 
Action: Mouse moved to (973, 505)
Screenshot: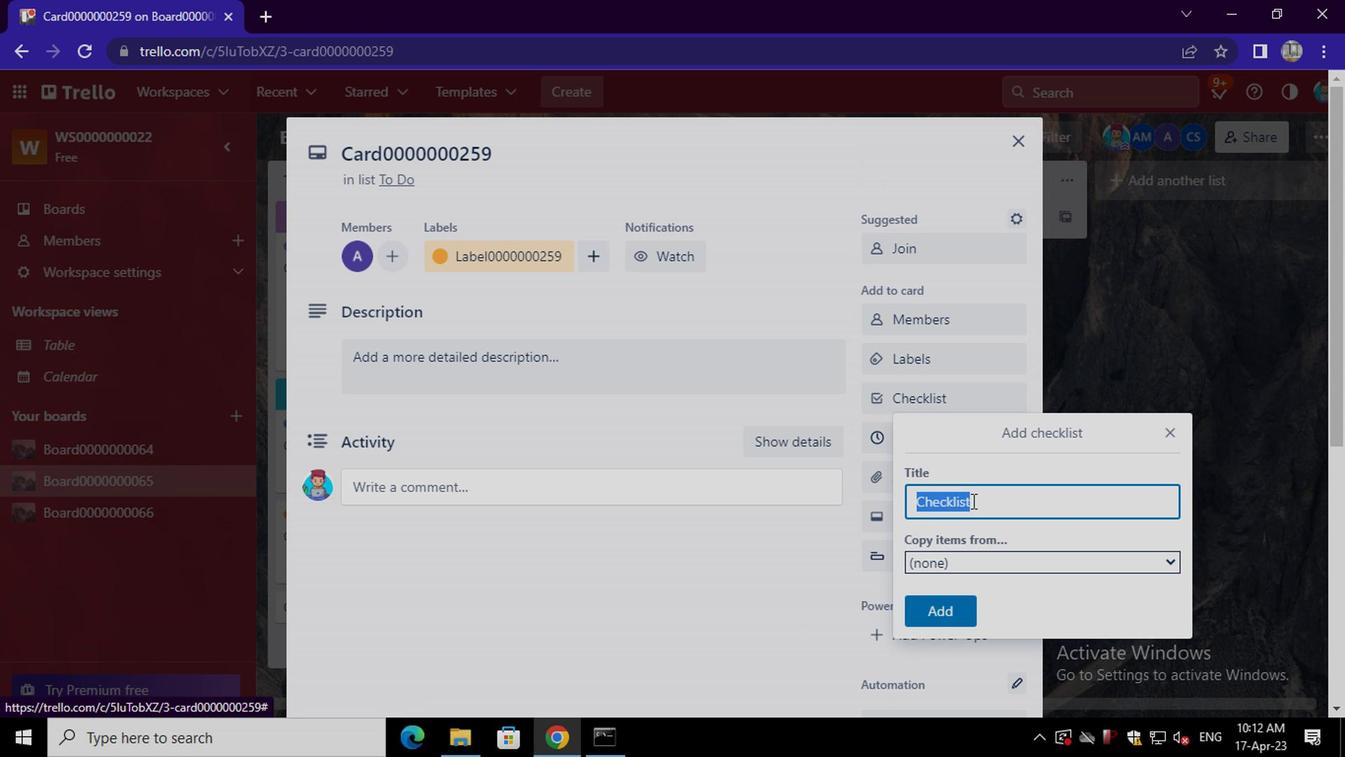 
Action: Mouse pressed left at (973, 505)
Screenshot: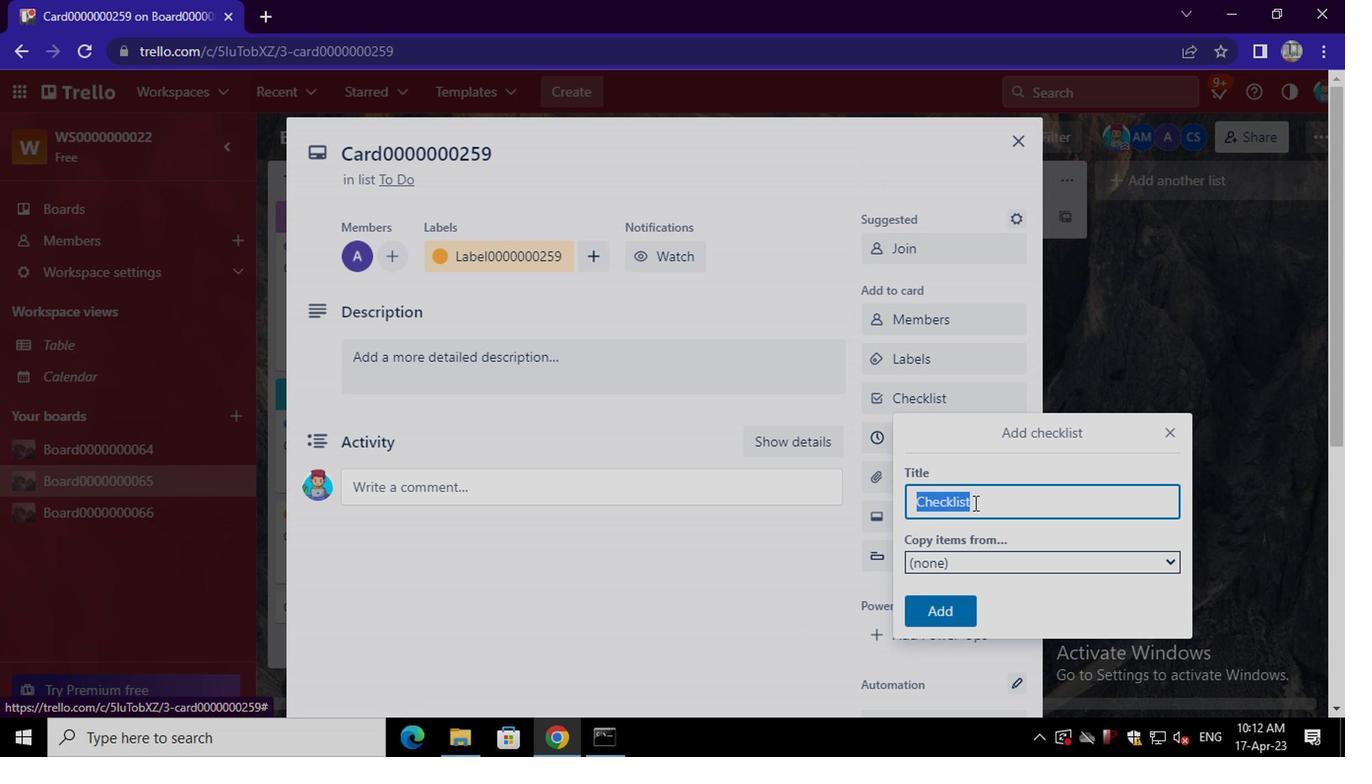 
Action: Mouse moved to (975, 505)
Screenshot: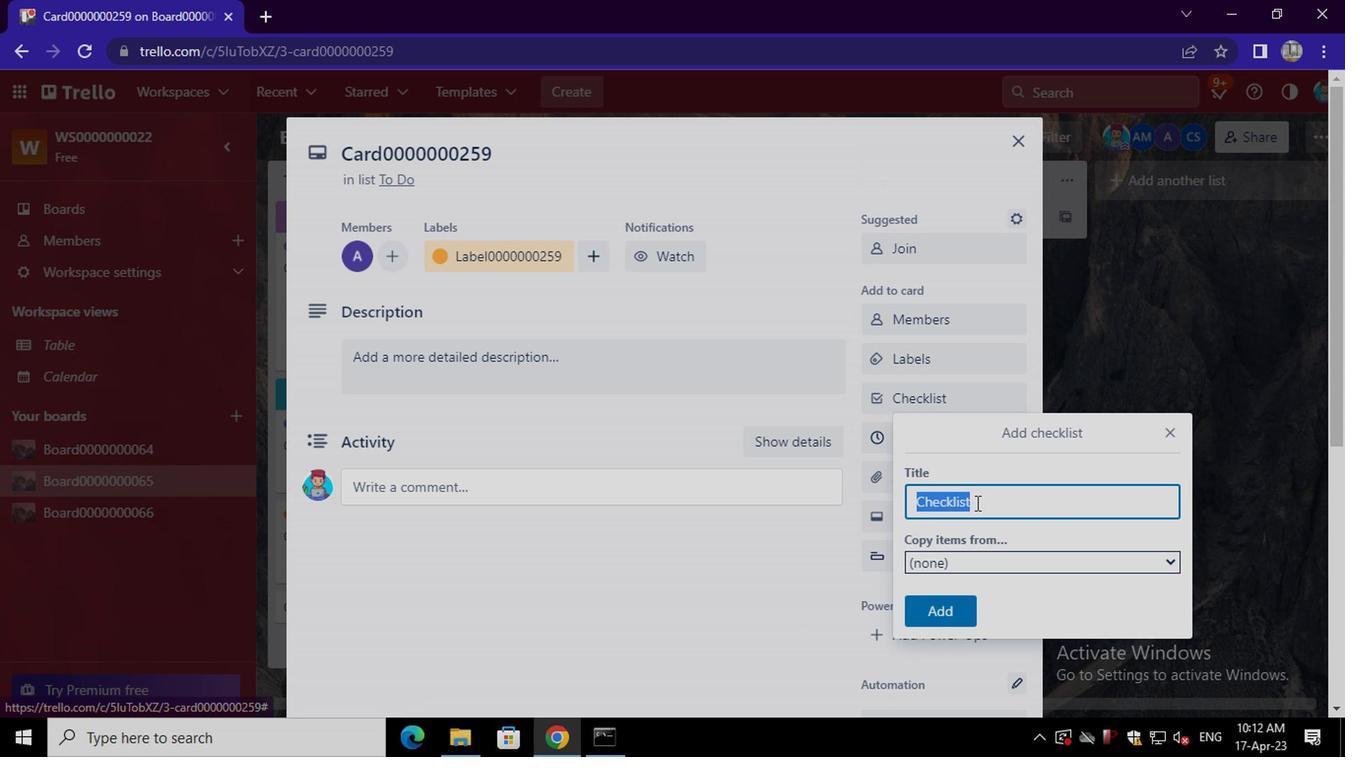 
Action: Key pressed <Key.backspace><Key.backspace><Key.shift>CL0000000259
Screenshot: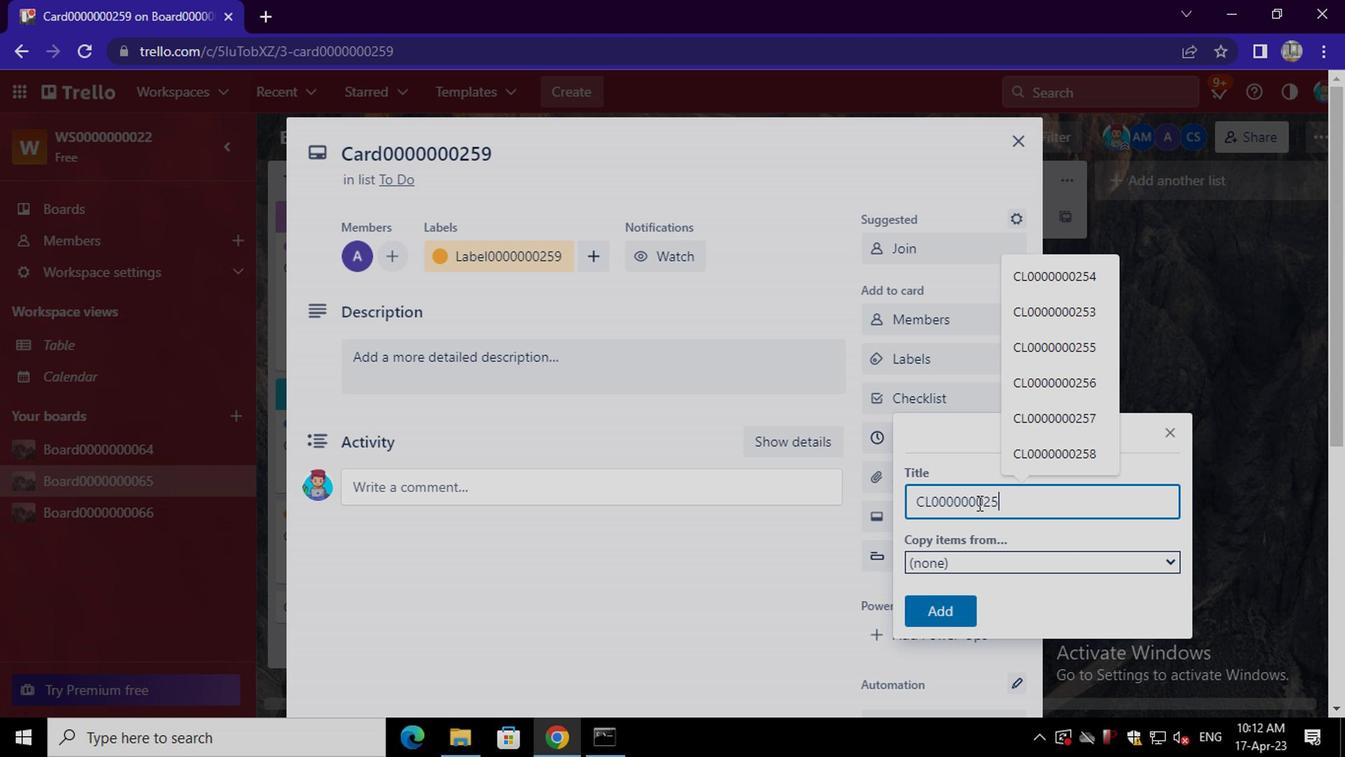 
Action: Mouse moved to (949, 616)
Screenshot: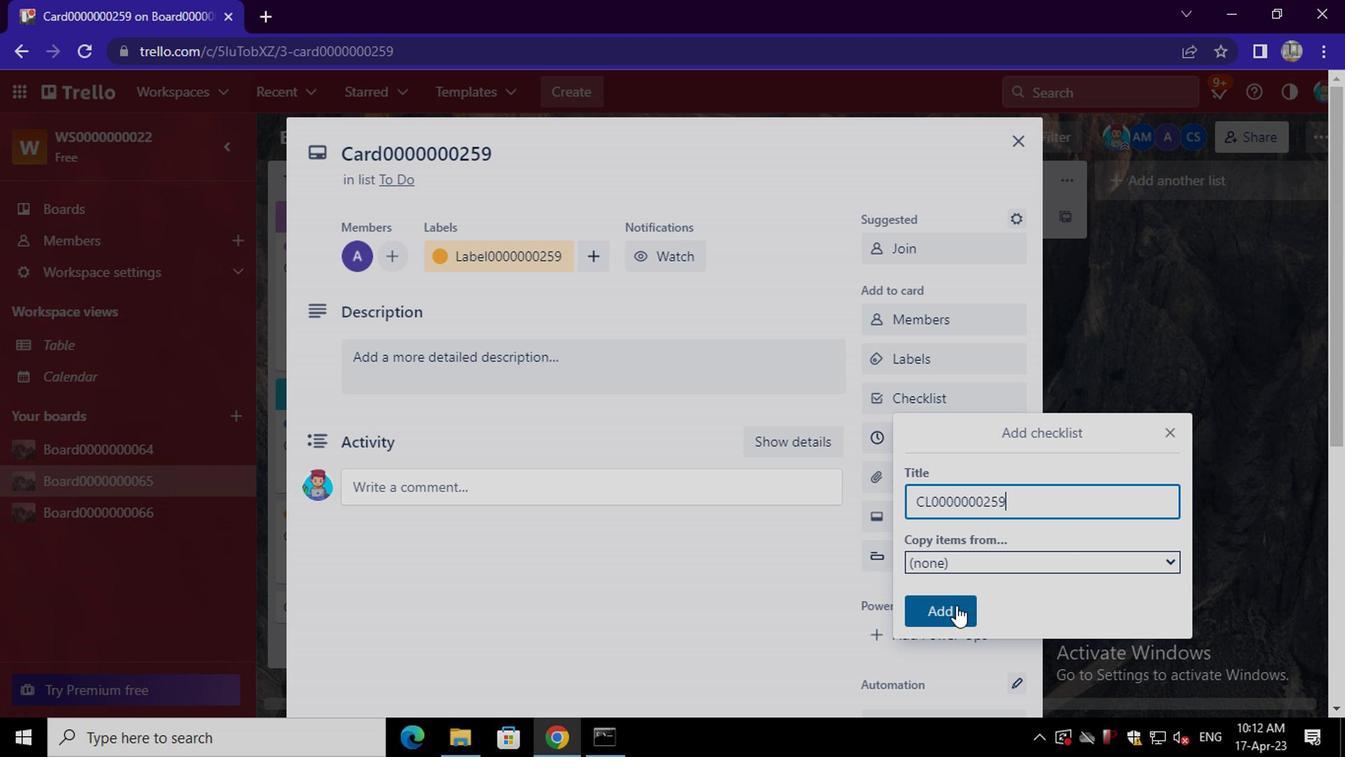 
Action: Mouse pressed left at (949, 616)
Screenshot: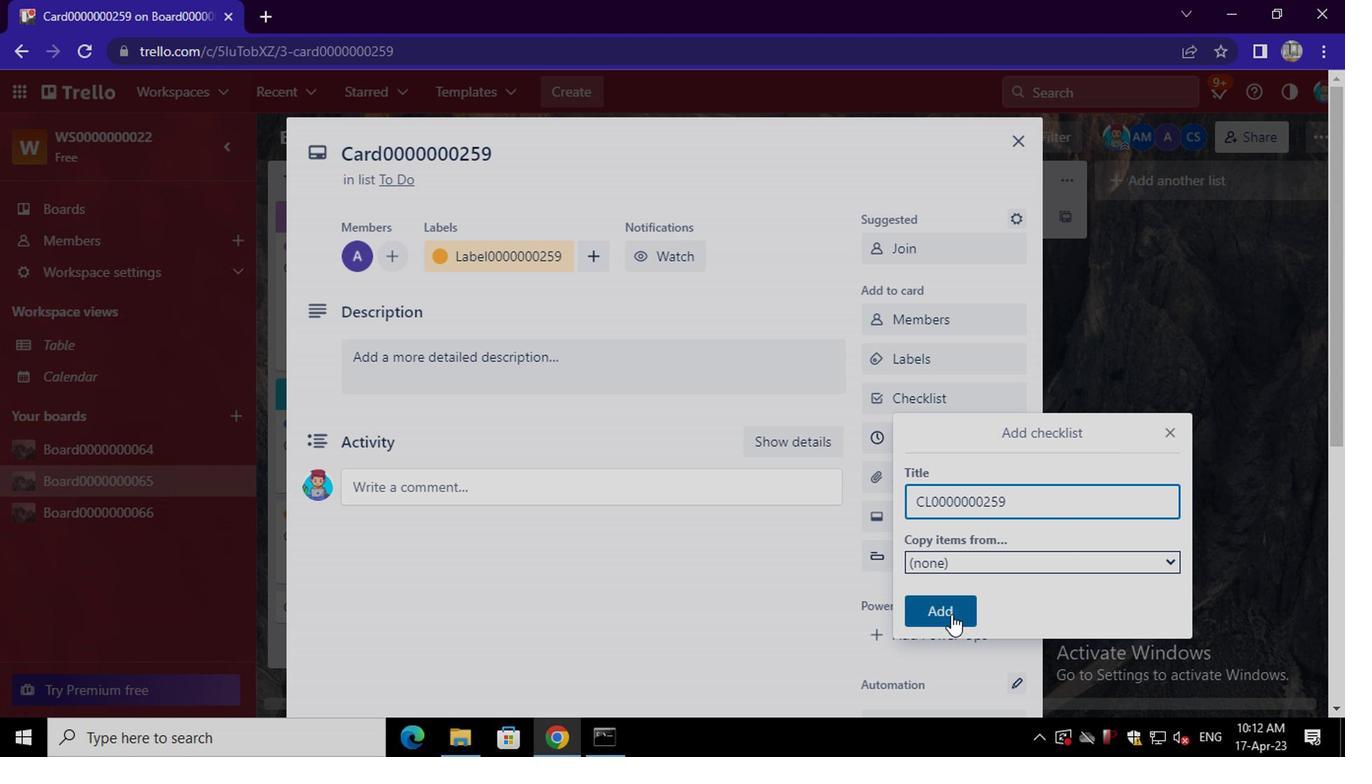 
Action: Mouse moved to (930, 437)
Screenshot: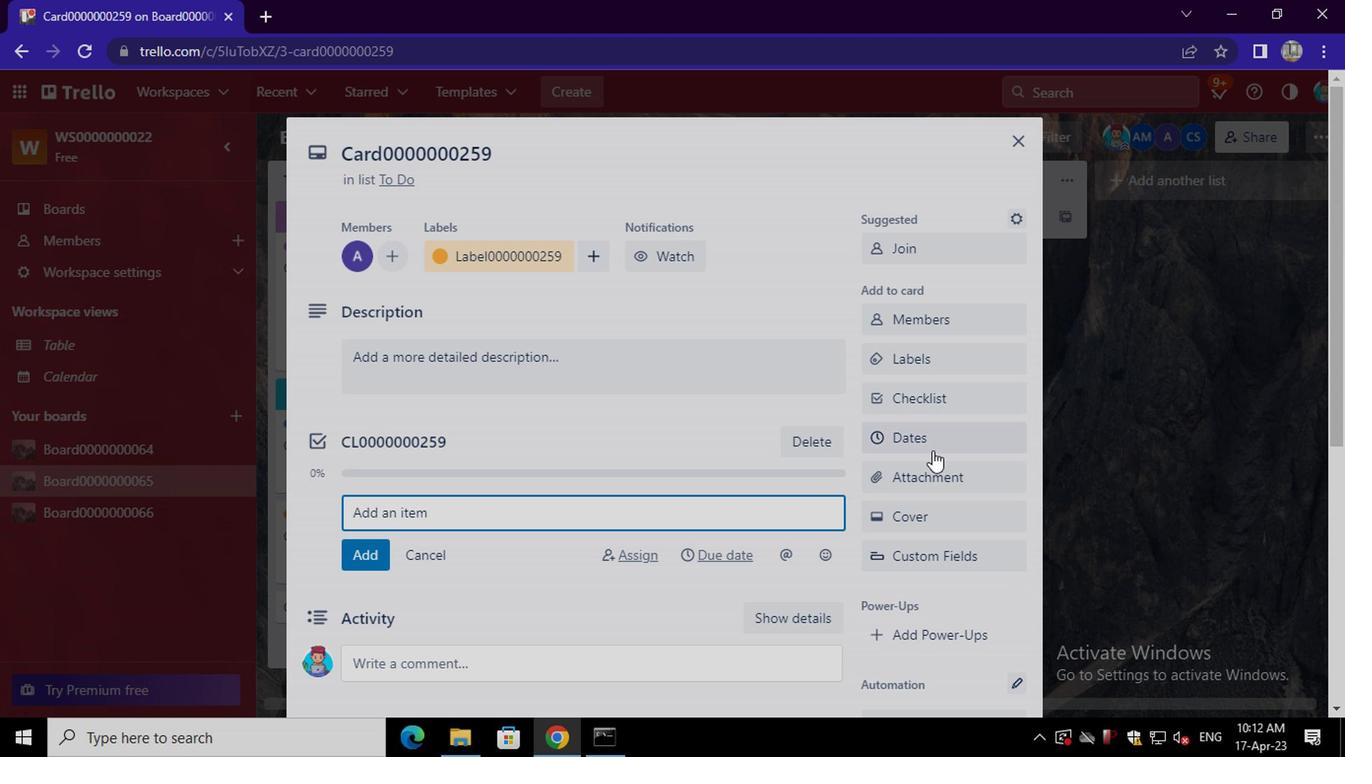 
Action: Mouse pressed left at (930, 437)
Screenshot: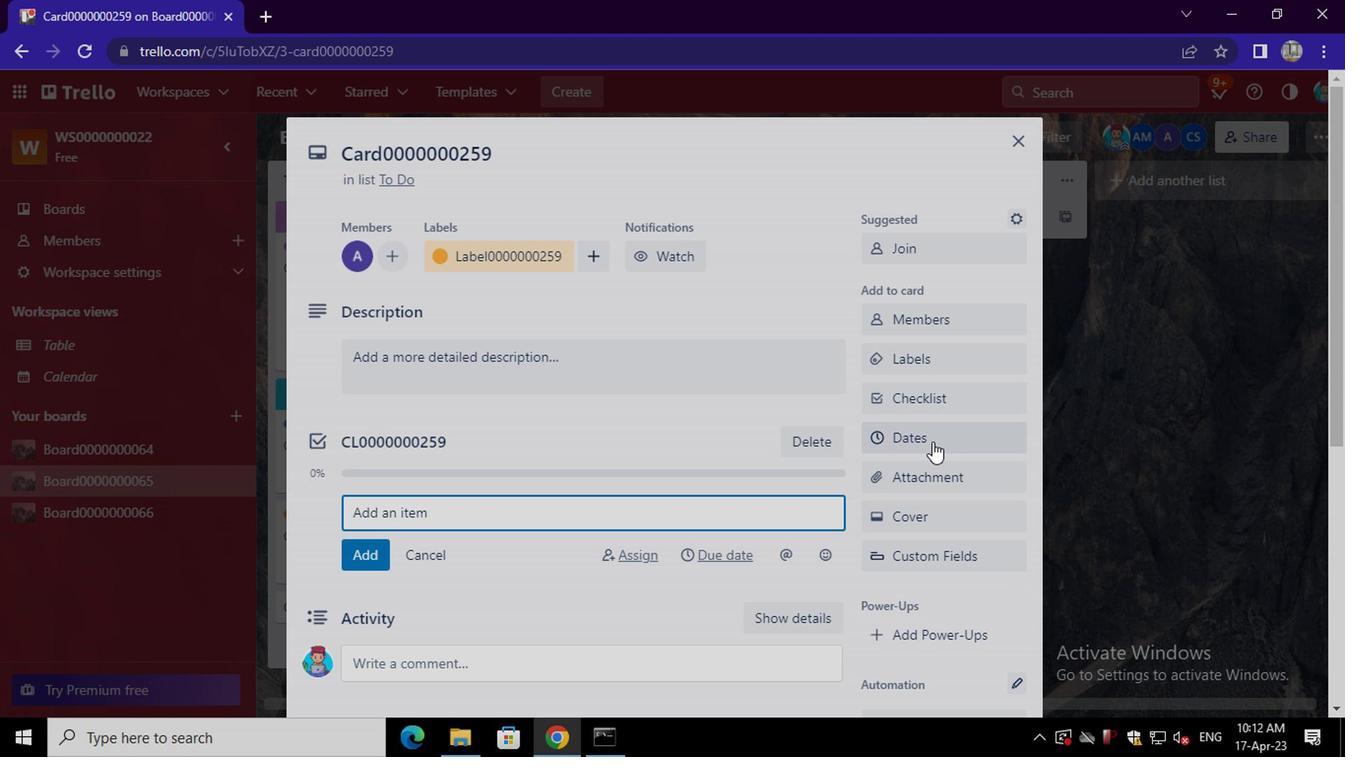 
Action: Mouse moved to (878, 490)
Screenshot: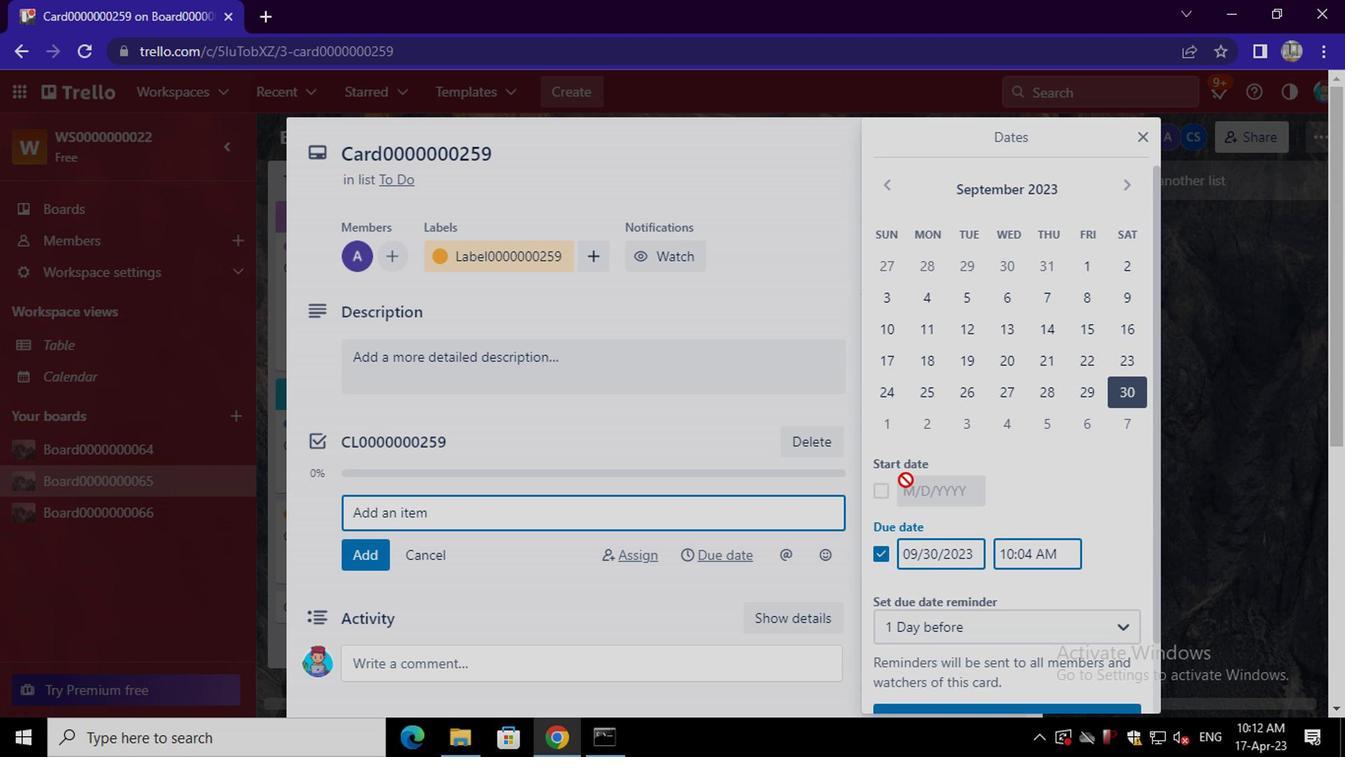 
Action: Mouse pressed left at (878, 490)
Screenshot: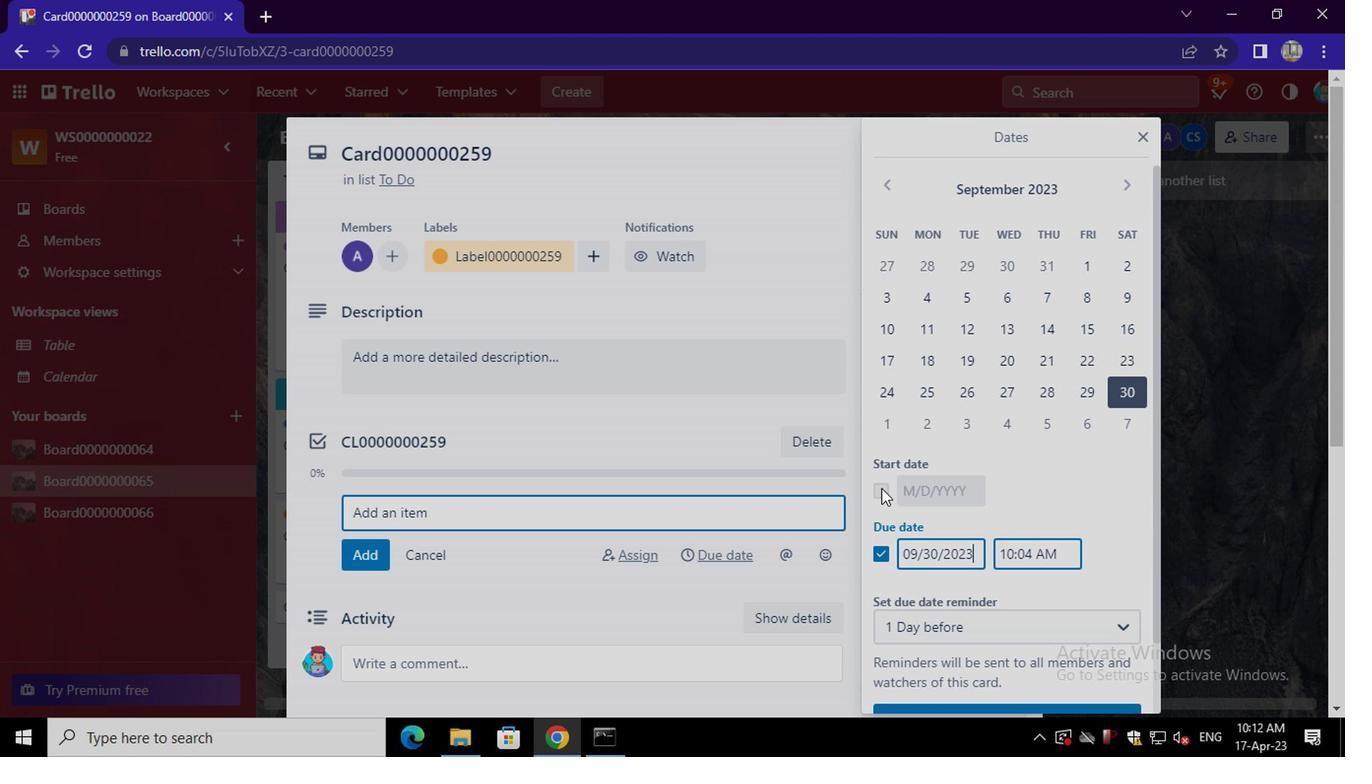 
Action: Mouse moved to (881, 552)
Screenshot: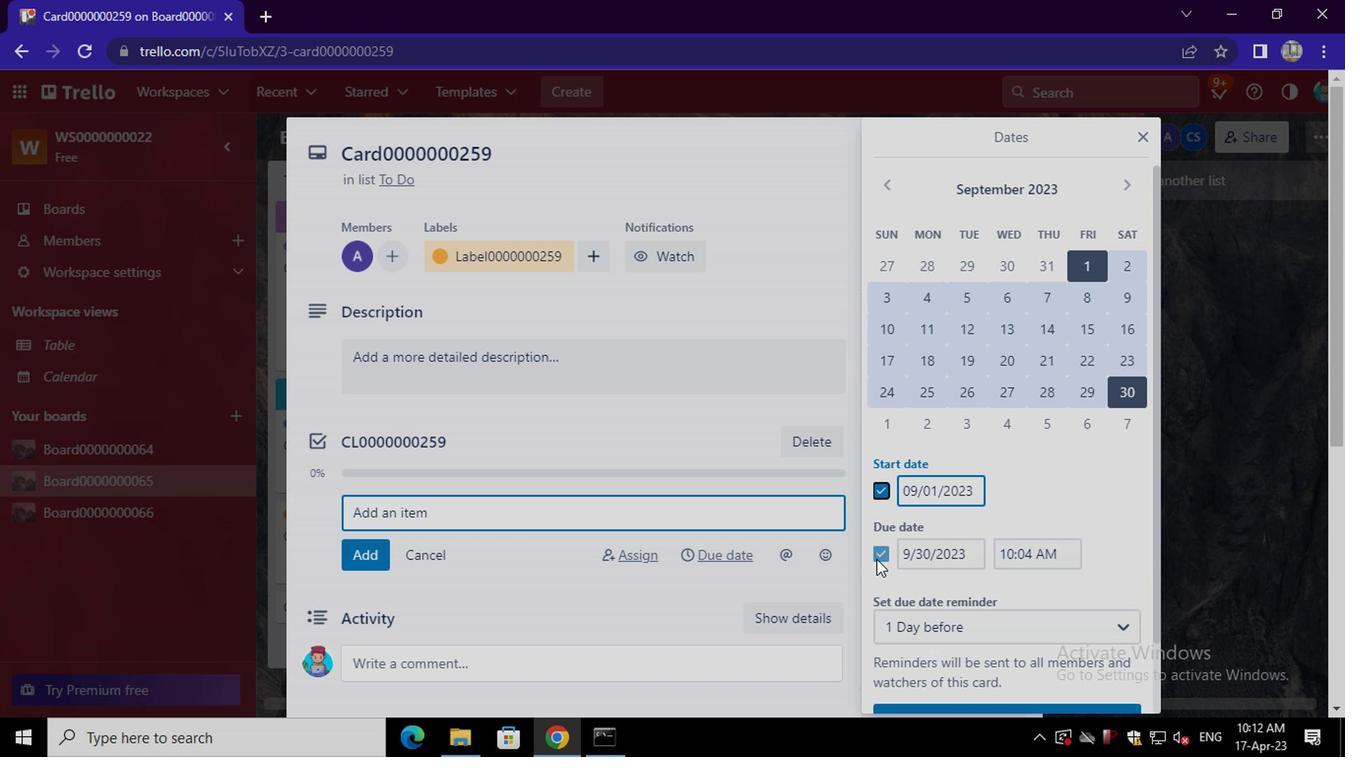 
Action: Mouse pressed left at (881, 552)
Screenshot: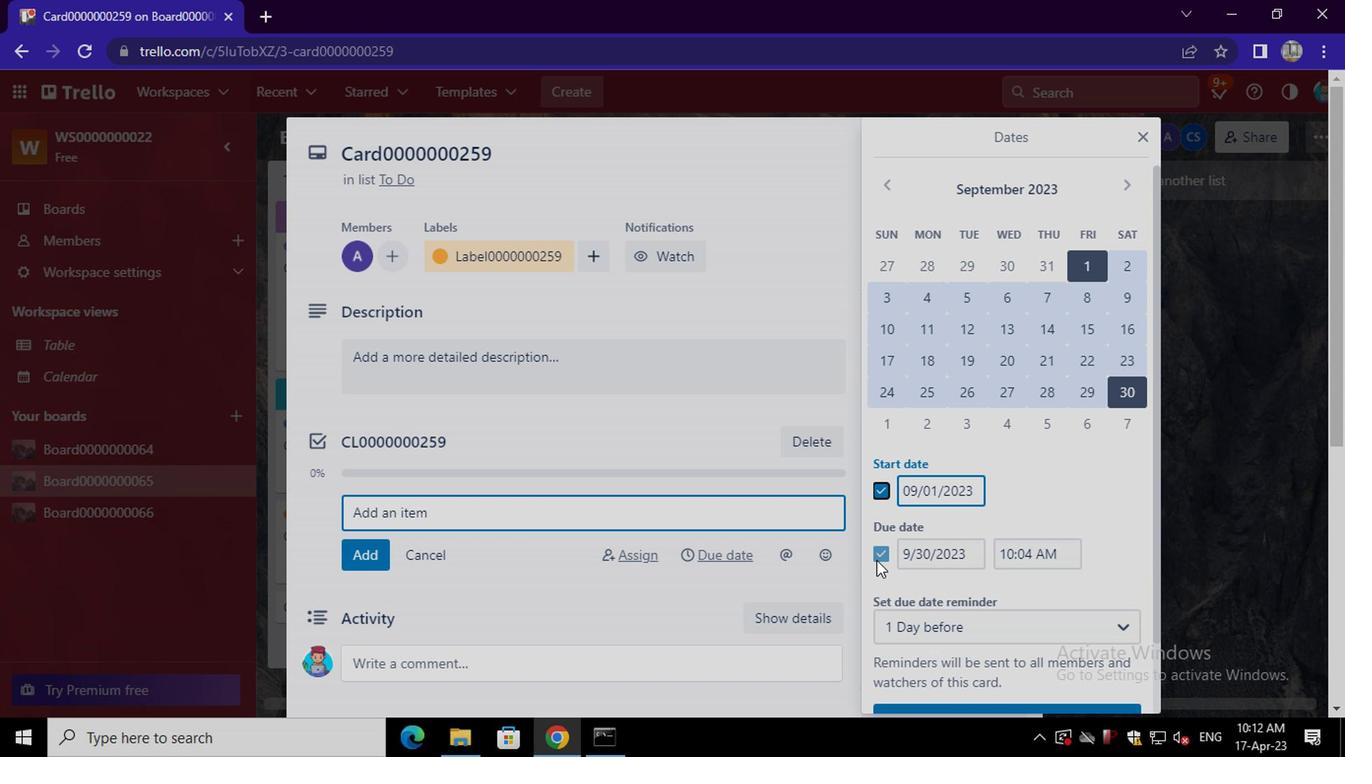 
Action: Mouse moved to (1120, 192)
Screenshot: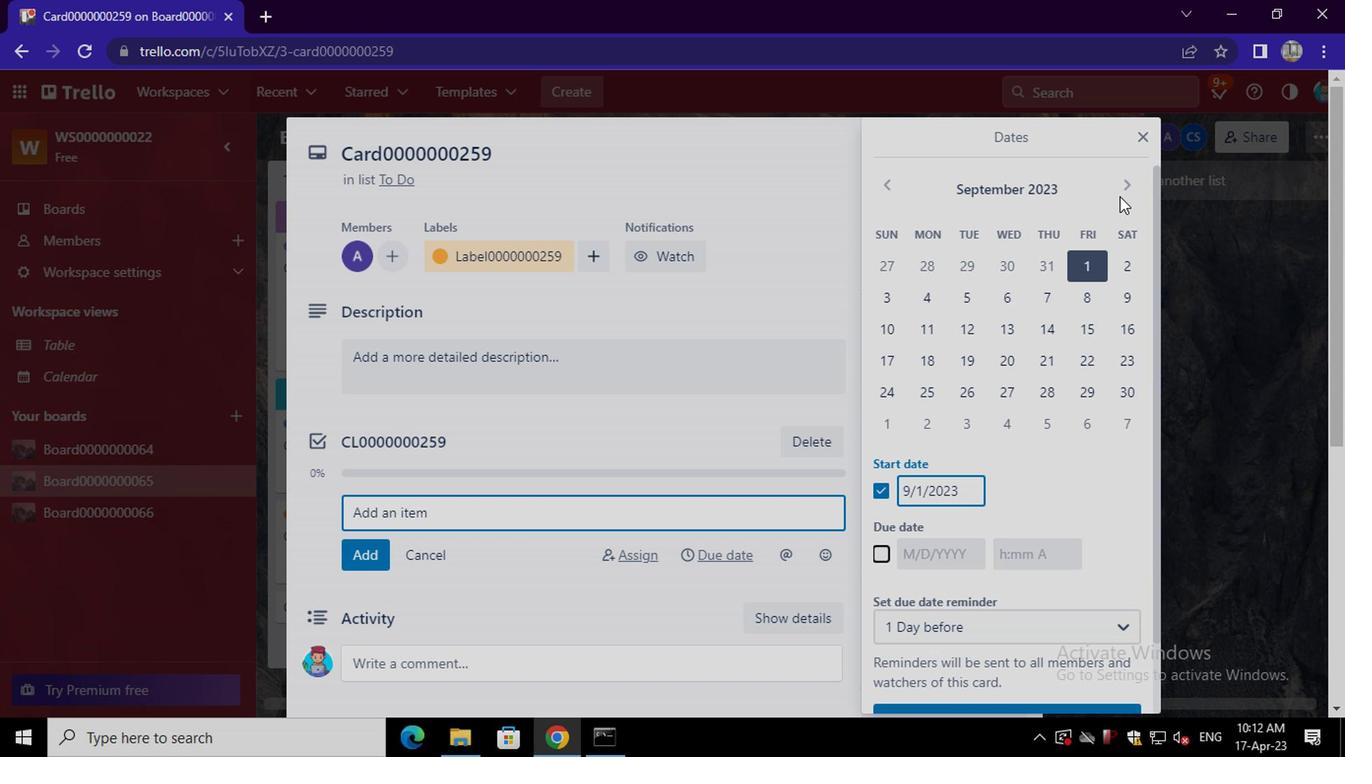 
Action: Mouse pressed left at (1120, 192)
Screenshot: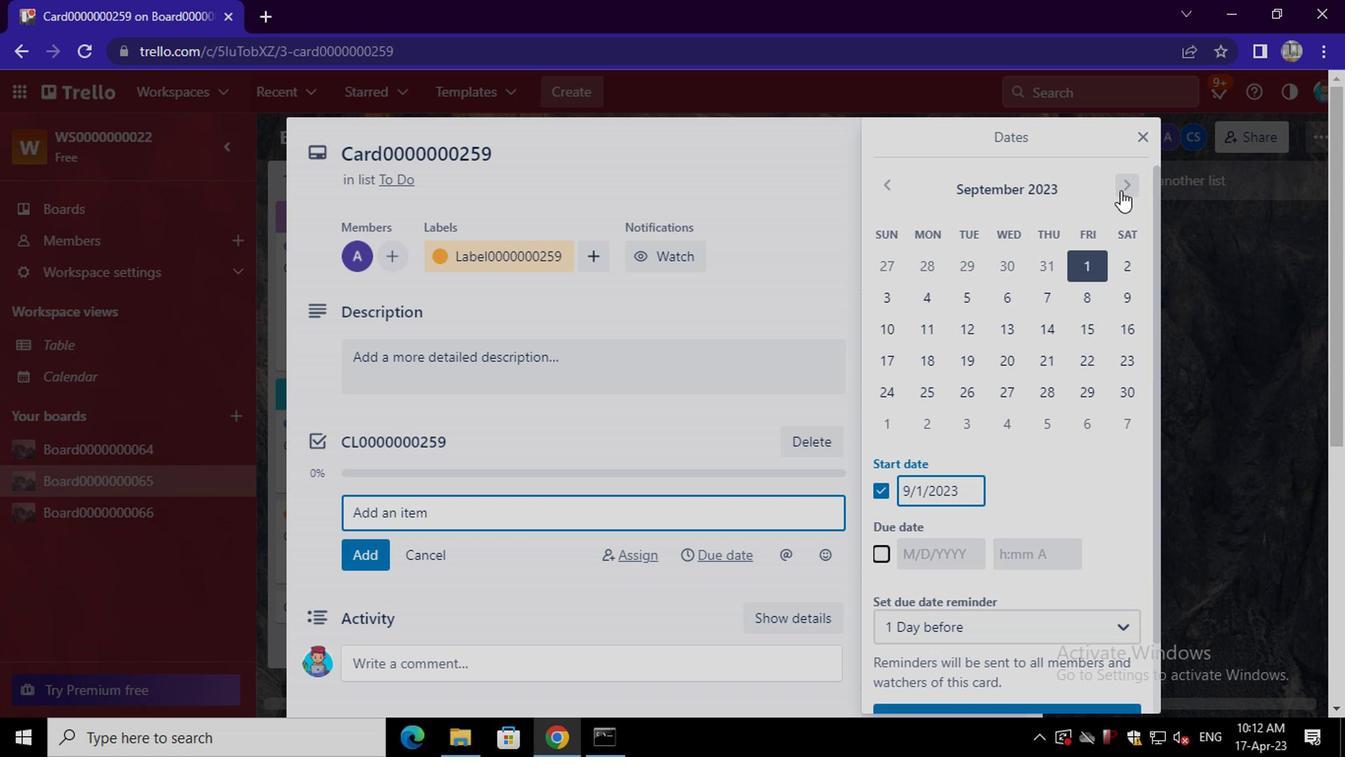 
Action: Mouse moved to (891, 261)
Screenshot: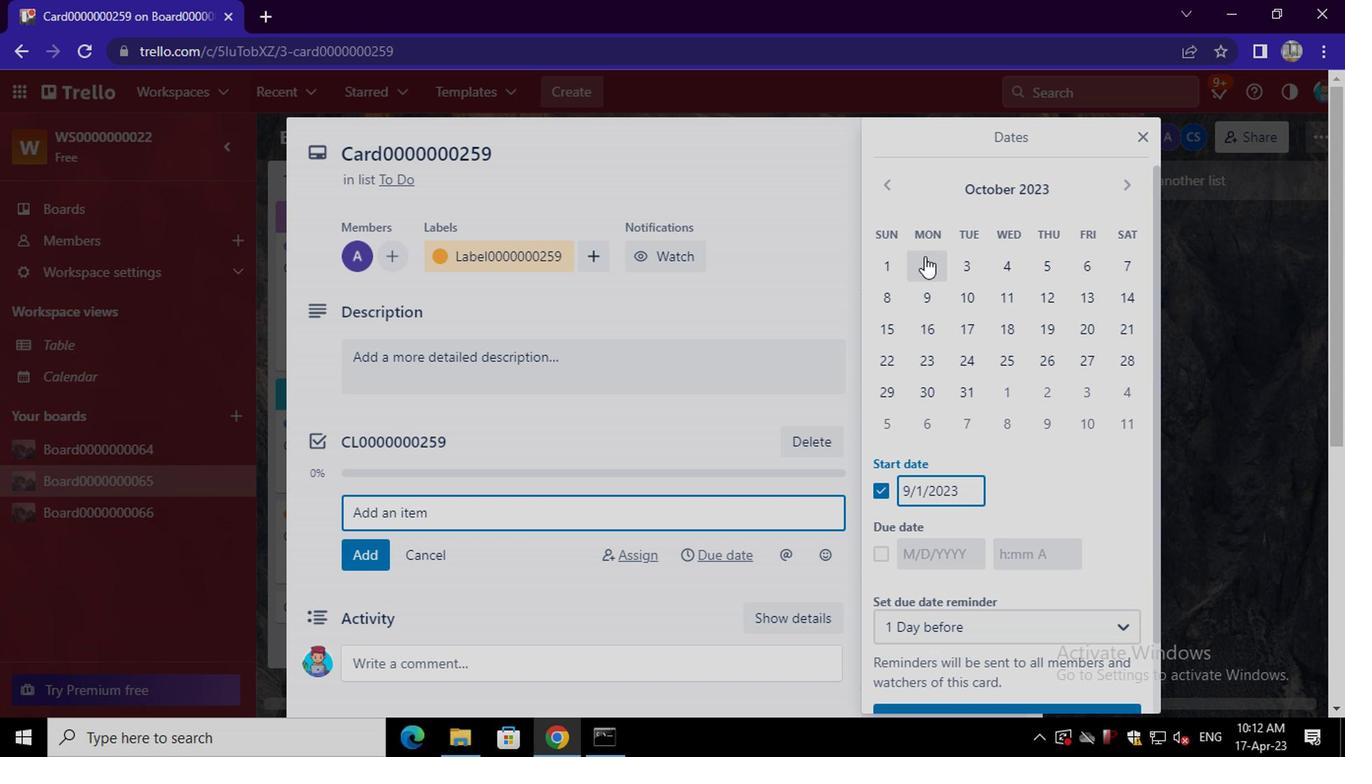 
Action: Mouse pressed left at (891, 261)
Screenshot: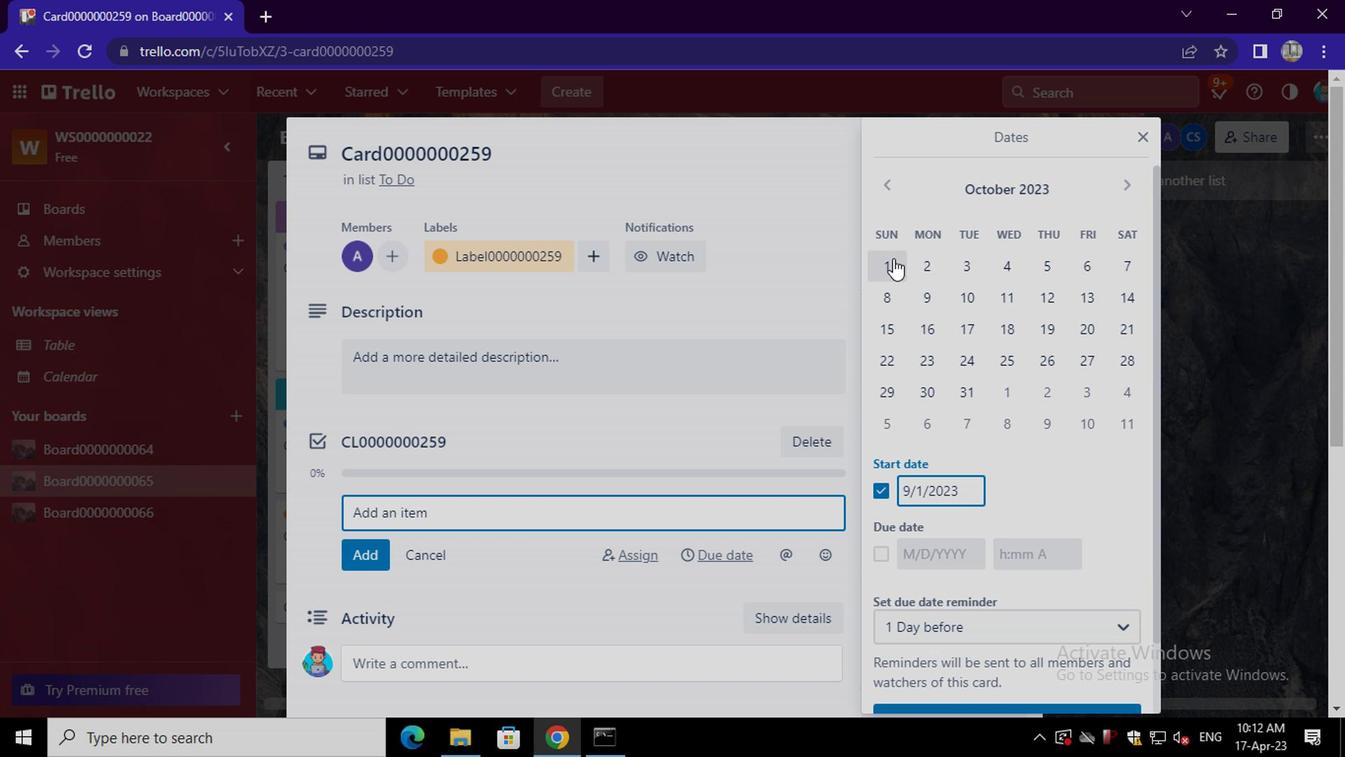 
Action: Mouse moved to (880, 559)
Screenshot: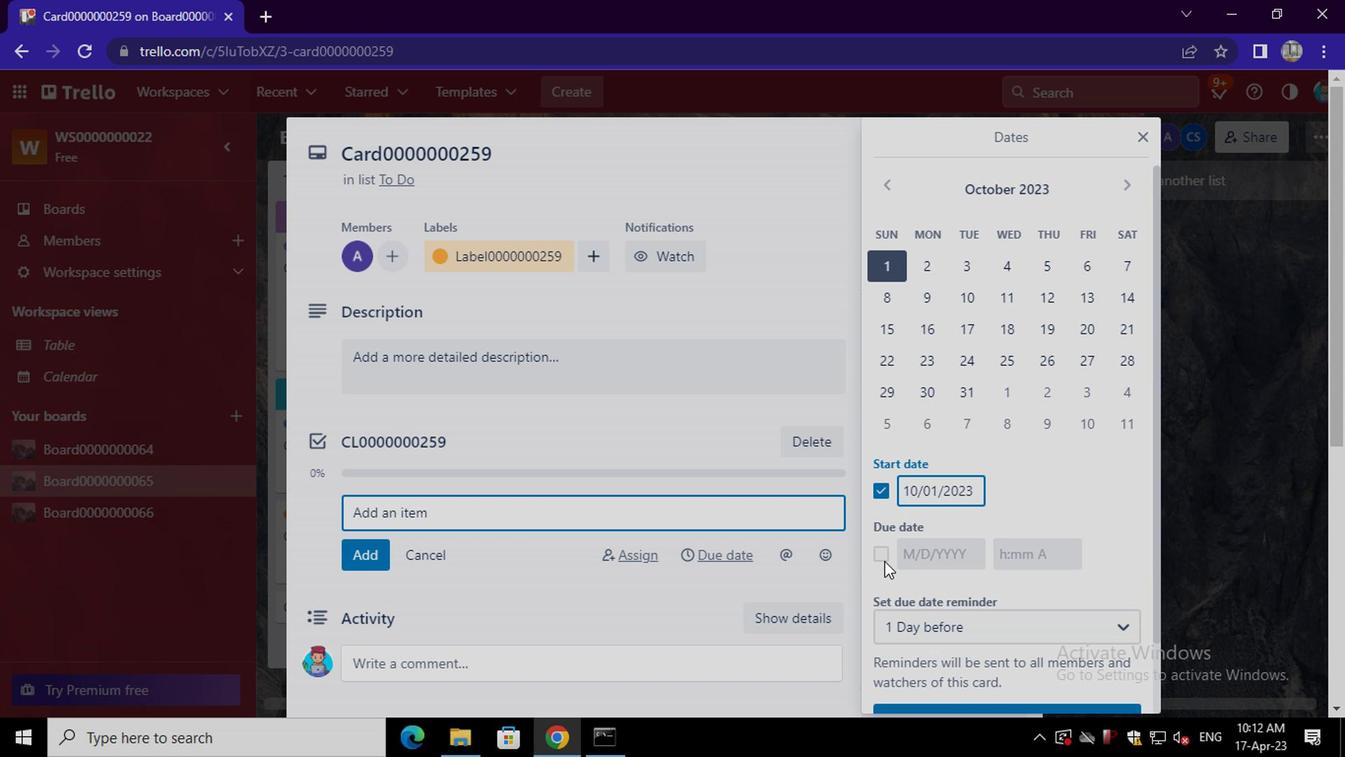 
Action: Mouse pressed left at (880, 559)
Screenshot: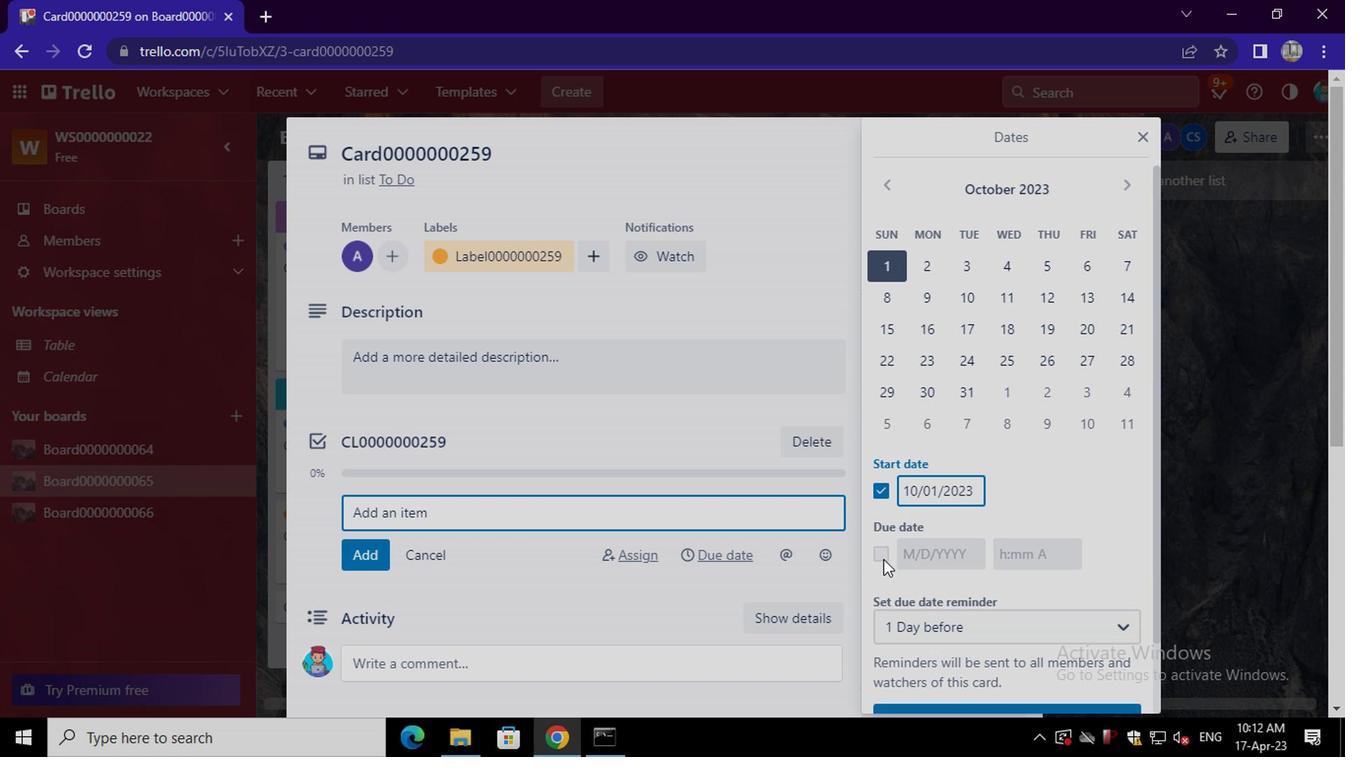 
Action: Mouse moved to (970, 400)
Screenshot: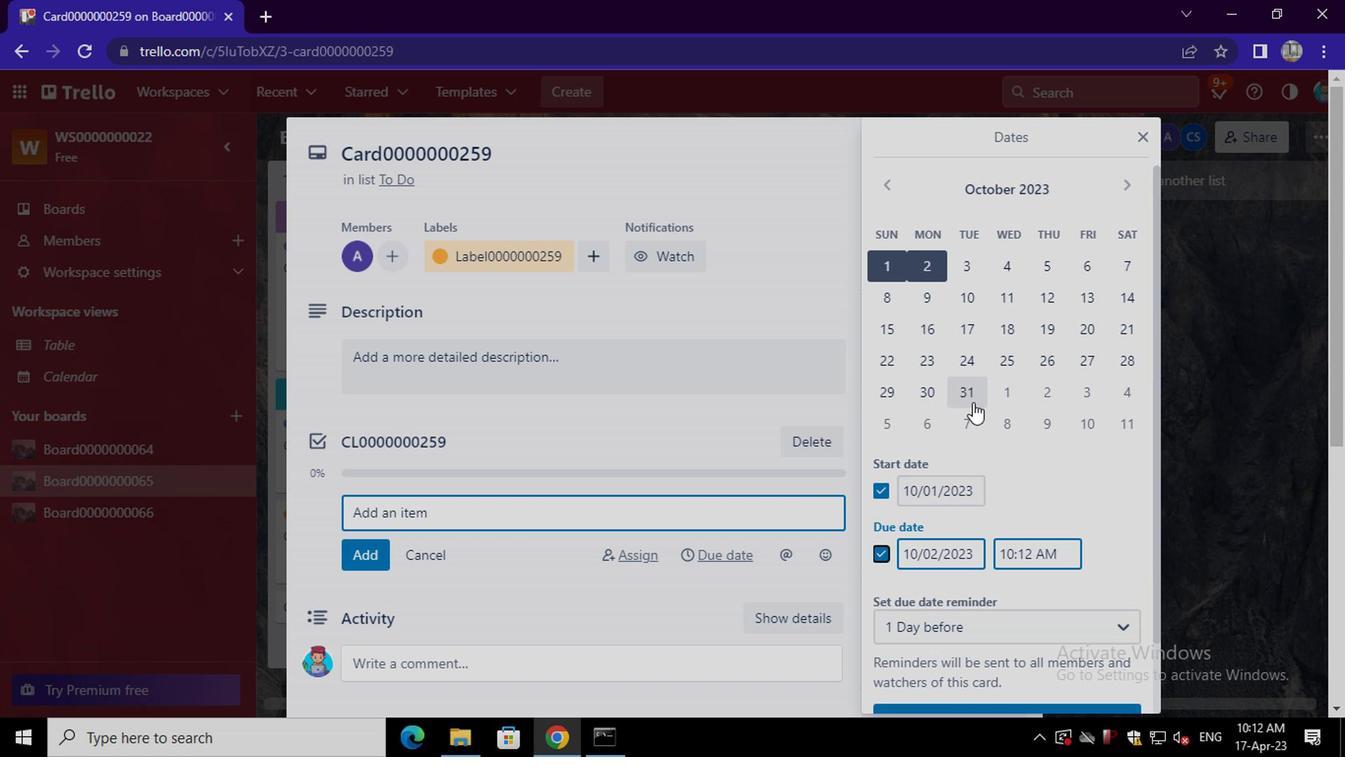
Action: Mouse pressed left at (970, 400)
Screenshot: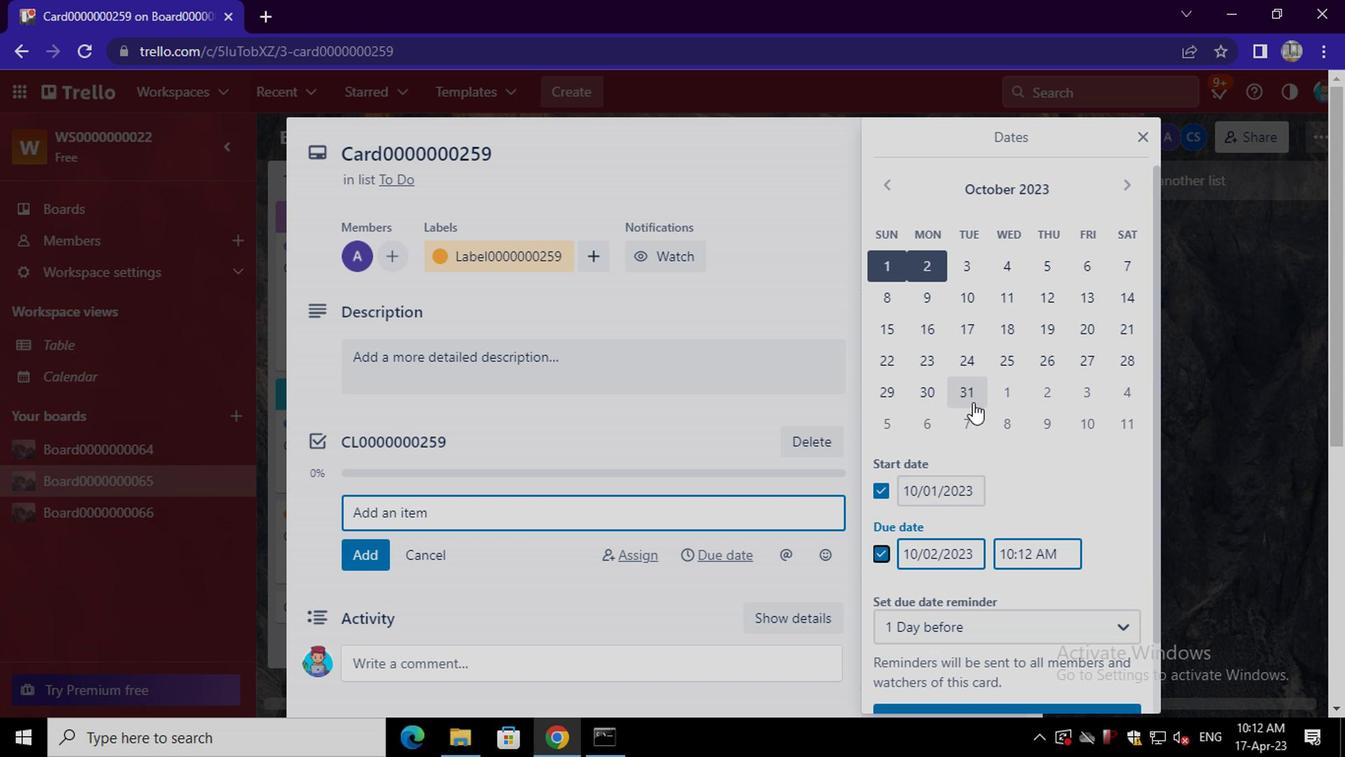 
Action: Mouse moved to (1021, 706)
Screenshot: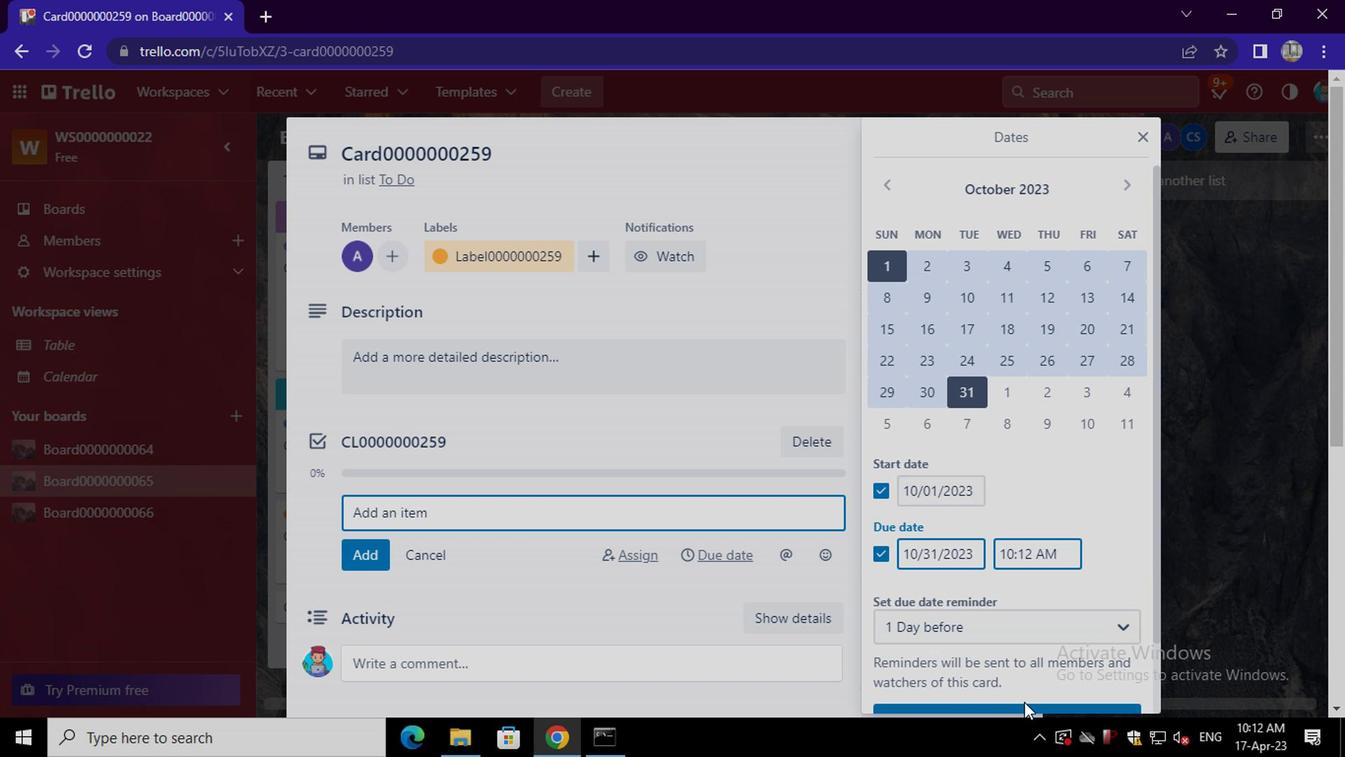 
Action: Mouse pressed left at (1021, 706)
Screenshot: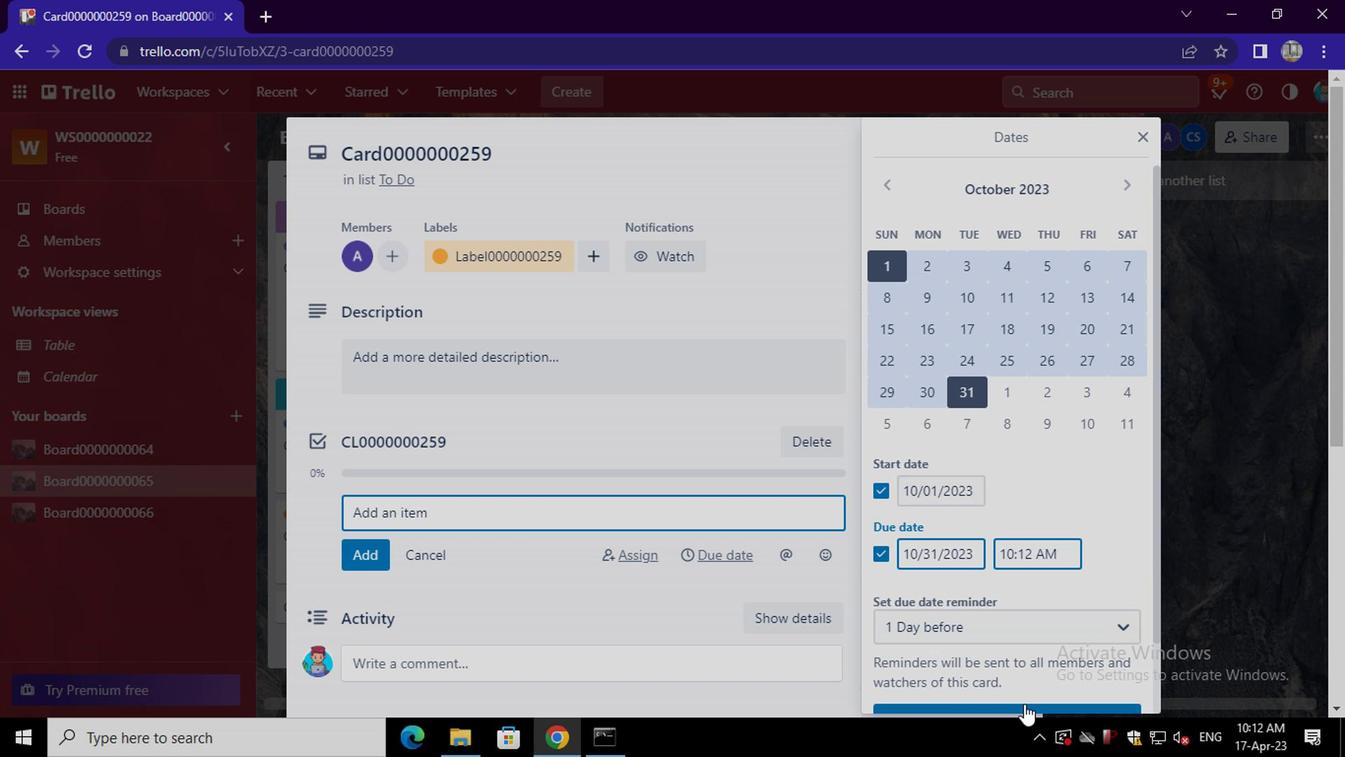 
